 Task: Explore the satellite view of the Hoover Dam Bypass Bridge.
Action: Mouse moved to (134, 59)
Screenshot: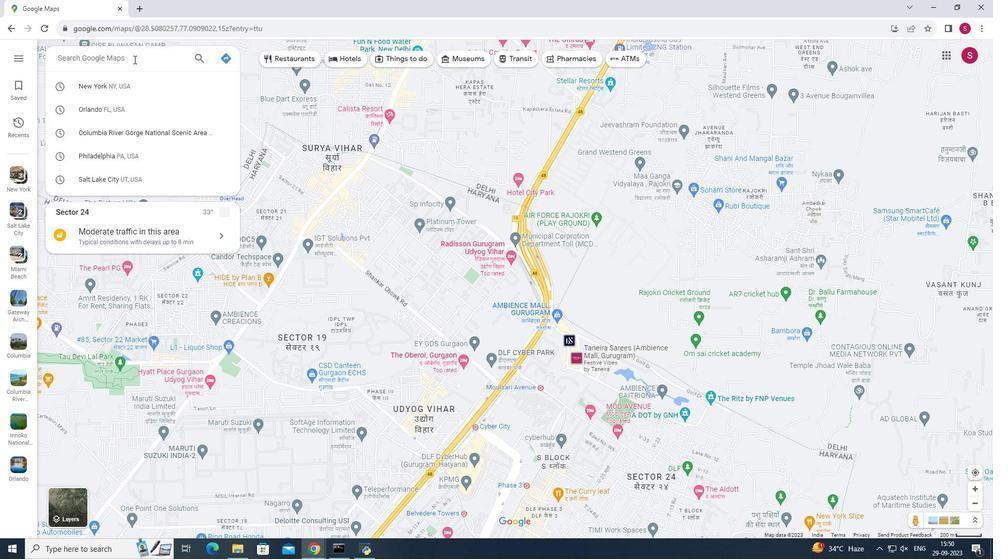 
Action: Mouse pressed left at (134, 59)
Screenshot: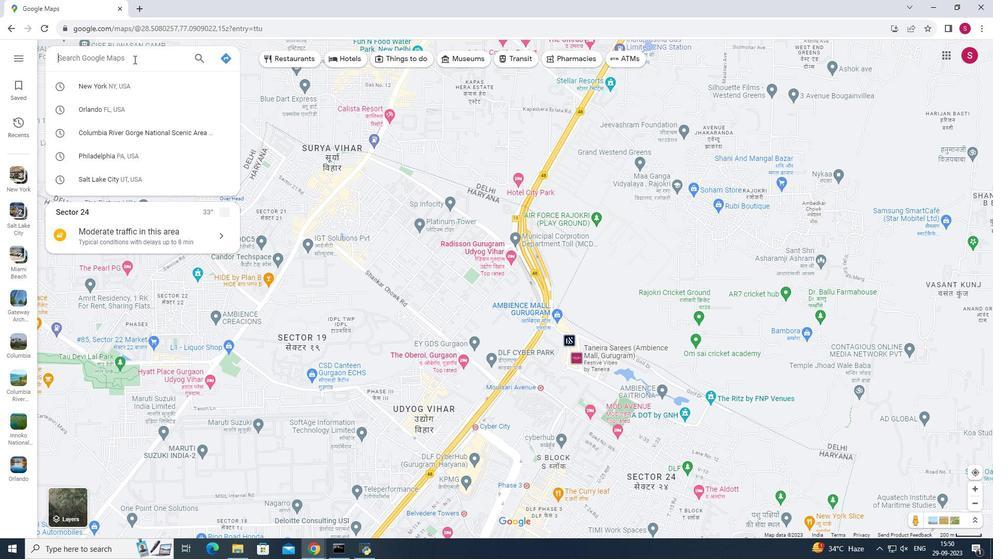 
Action: Mouse moved to (134, 59)
Screenshot: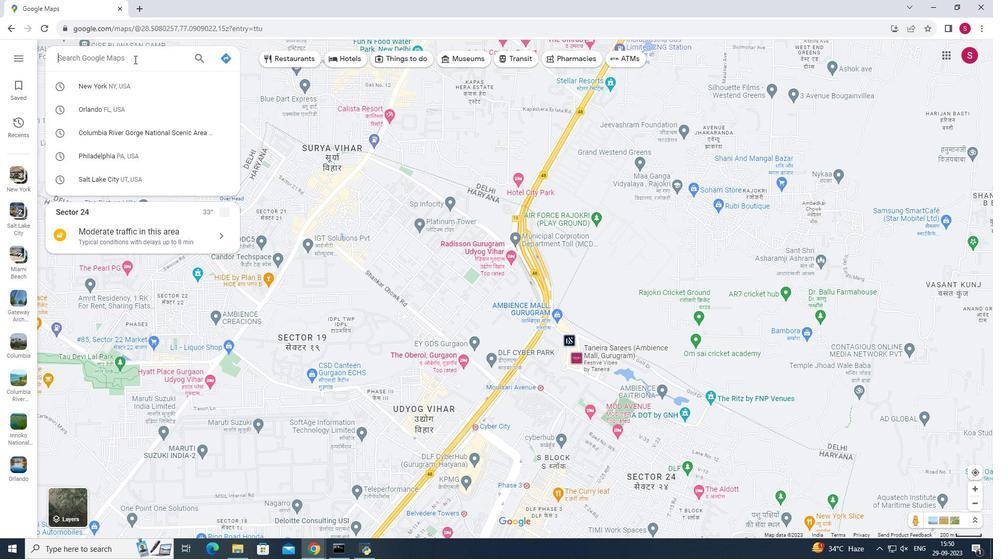 
Action: Key pressed <Key.shift><Key.shift><Key.shift><Key.shift><Key.shift><Key.shift><Key.shift><Key.shift><Key.shift>Hoover<Key.space><Key.shift><Key.shift>Dam<Key.space><Key.shift>Bypass<Key.space><Key.shift>Bridge<Key.enter>
Screenshot: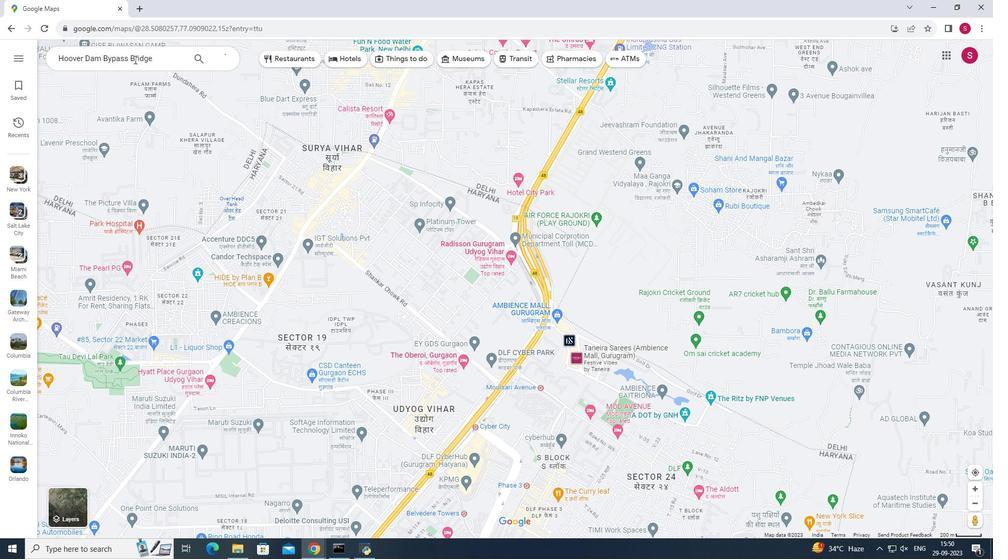 
Action: Mouse moved to (444, 510)
Screenshot: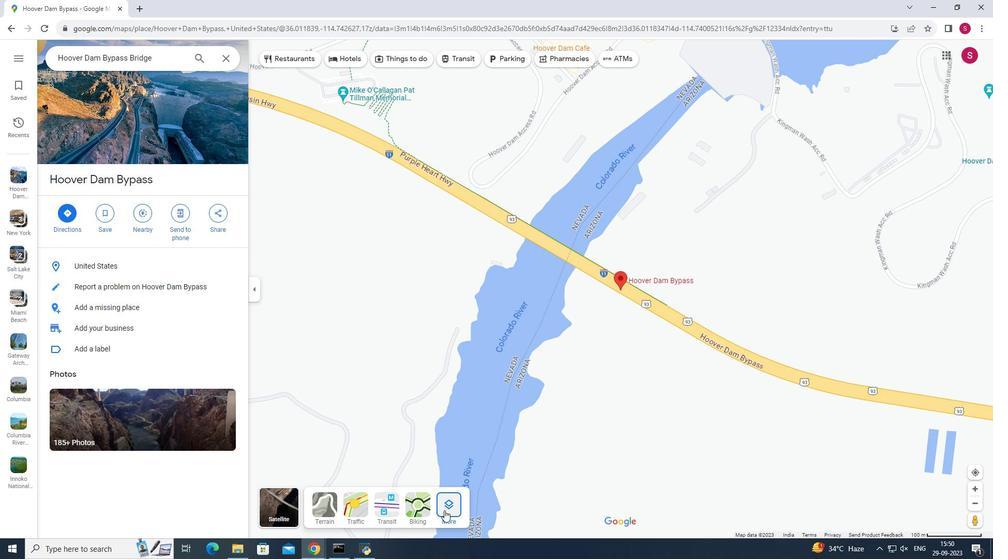 
Action: Mouse pressed left at (444, 510)
Screenshot: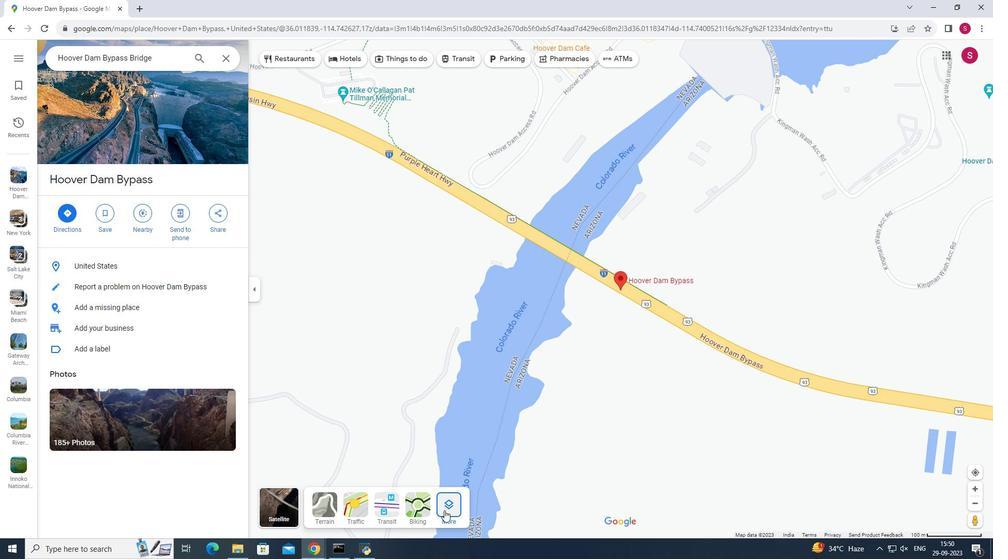 
Action: Mouse moved to (350, 476)
Screenshot: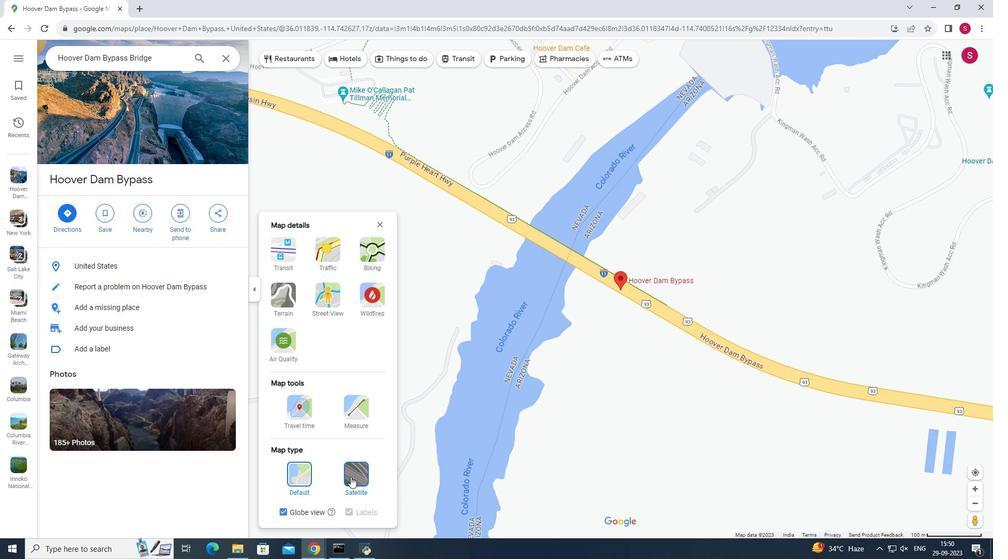 
Action: Mouse pressed left at (350, 476)
Screenshot: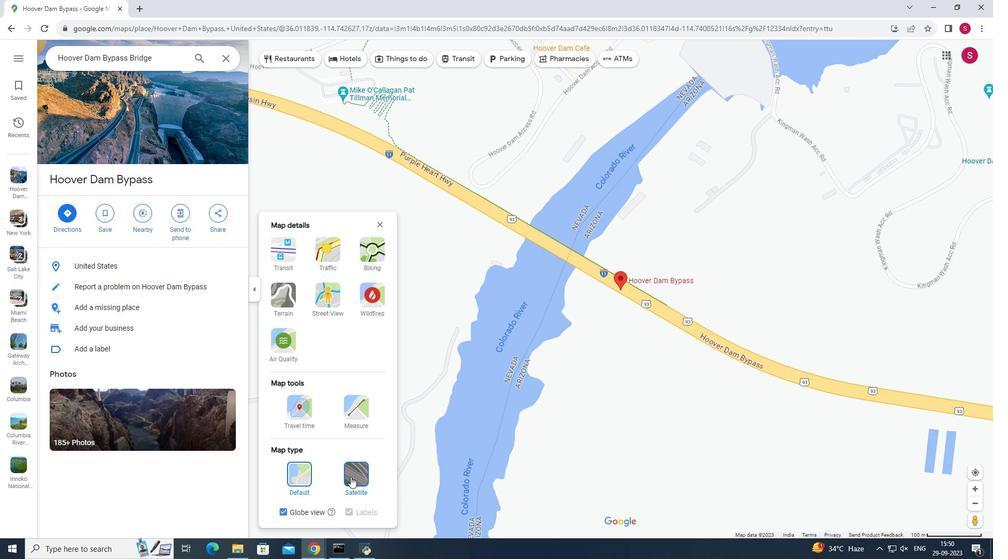 
Action: Mouse moved to (380, 223)
Screenshot: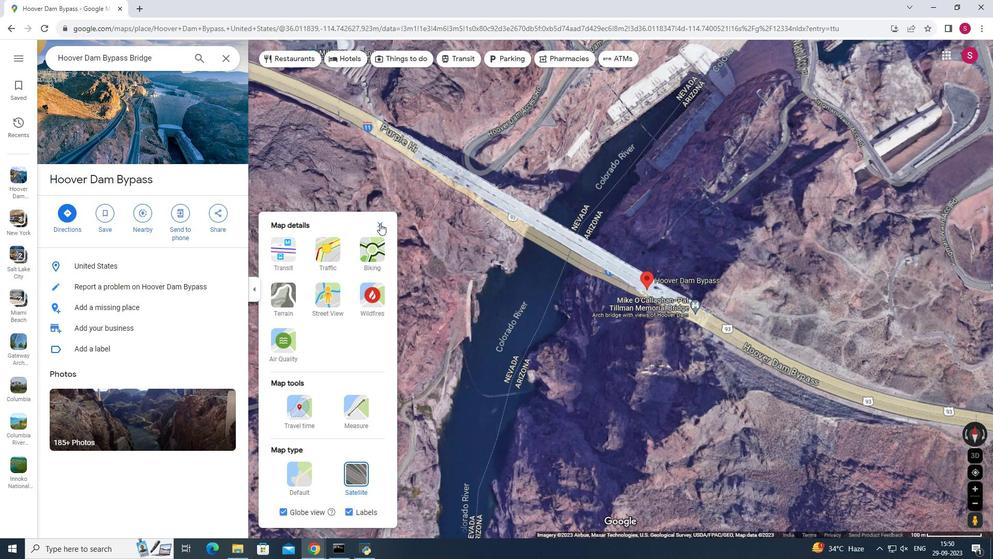 
Action: Mouse pressed left at (380, 223)
Screenshot: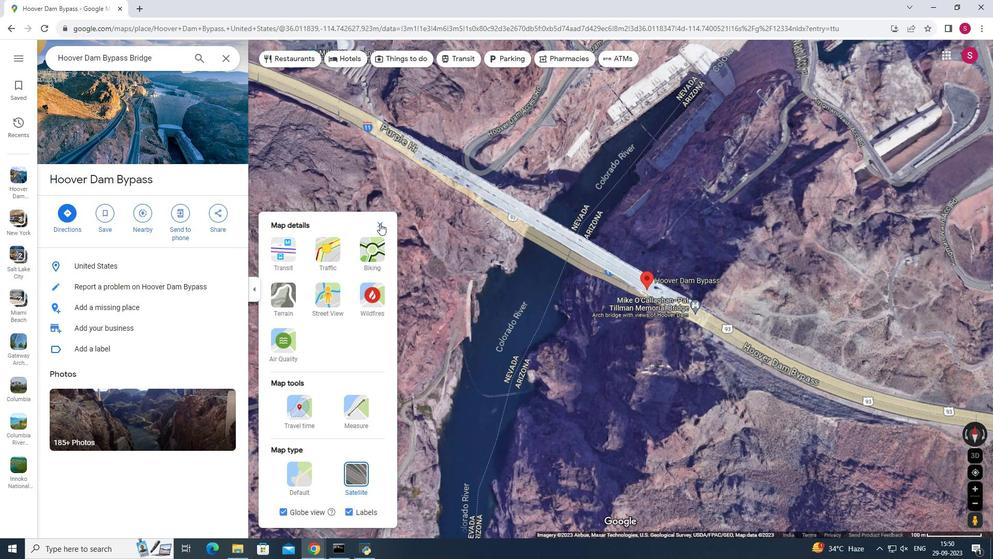 
Action: Mouse moved to (567, 376)
Screenshot: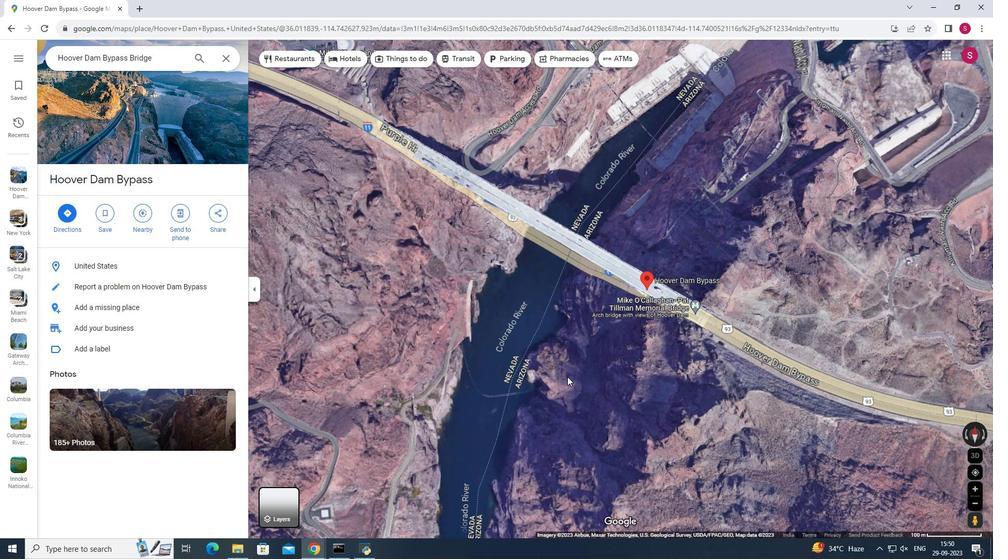
Action: Mouse scrolled (567, 376) with delta (0, 0)
Screenshot: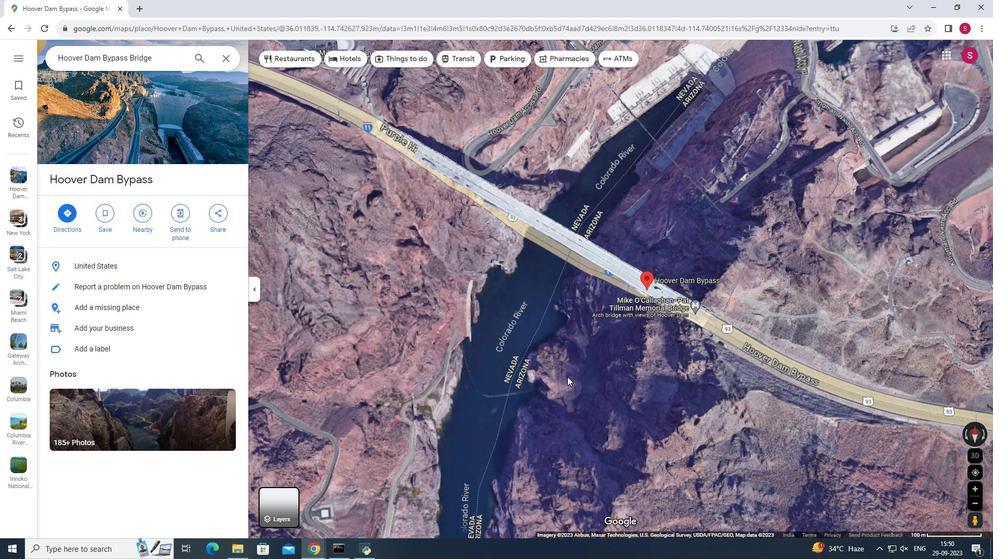 
Action: Mouse moved to (561, 383)
Screenshot: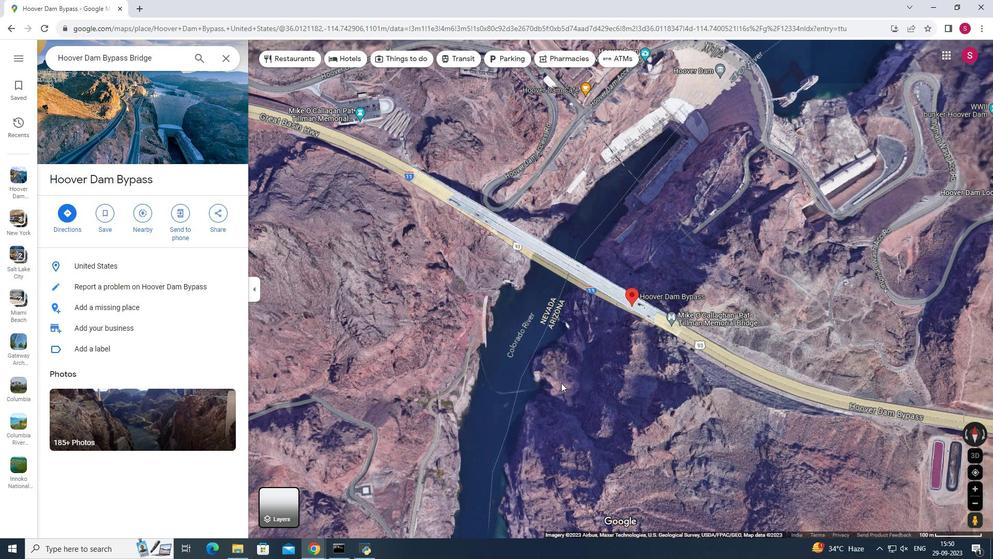 
Action: Mouse pressed left at (561, 383)
Screenshot: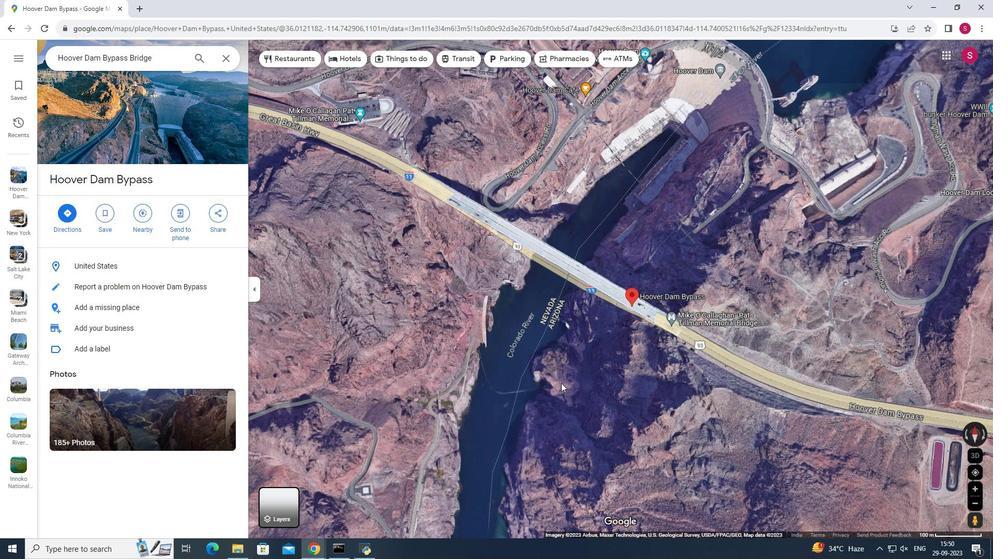 
Action: Mouse moved to (366, 257)
Screenshot: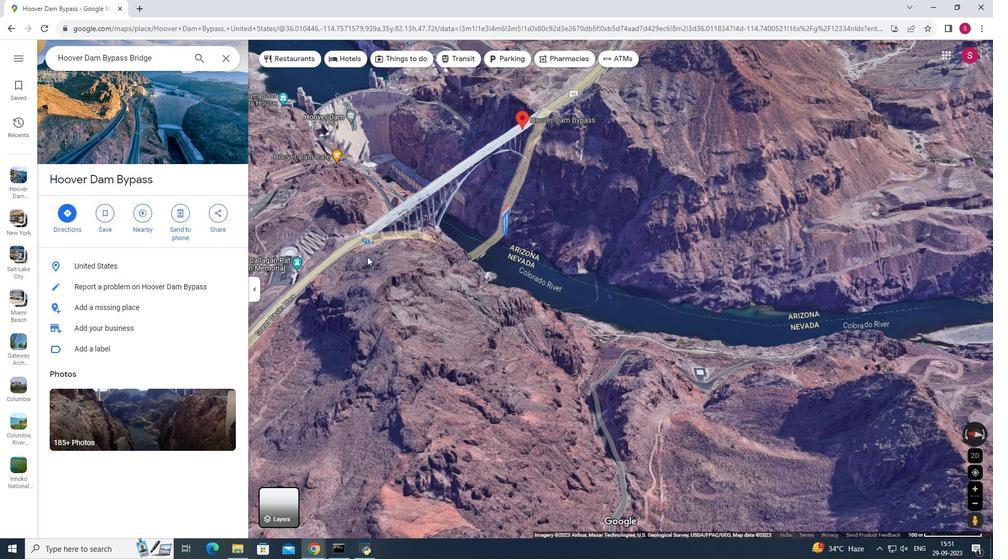 
Action: Mouse pressed left at (366, 257)
Screenshot: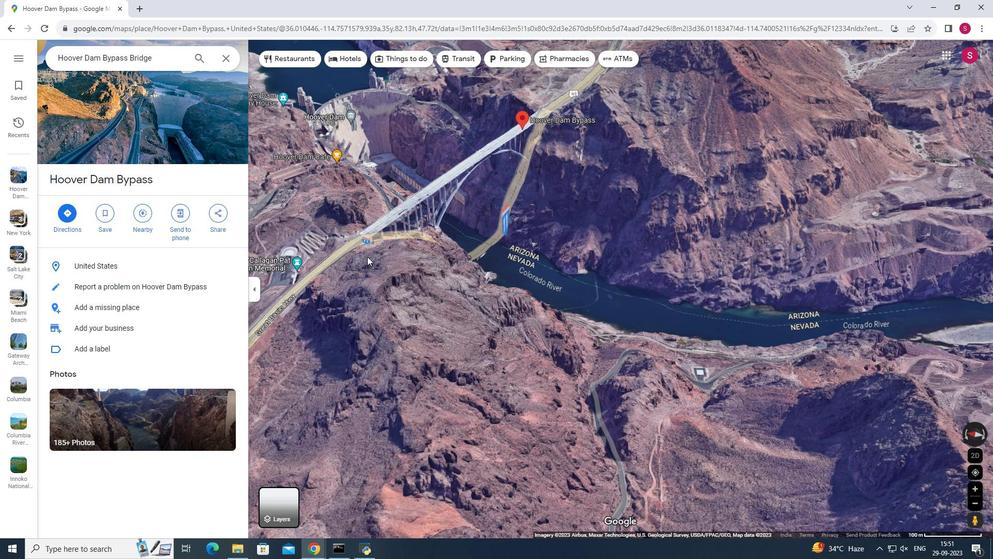 
Action: Mouse moved to (356, 288)
Screenshot: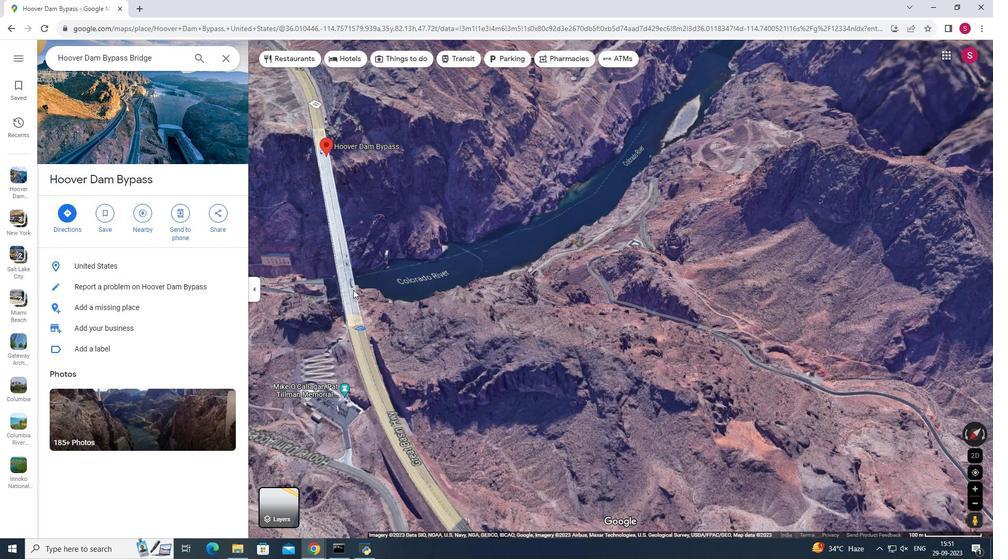 
Action: Mouse pressed left at (356, 288)
Screenshot: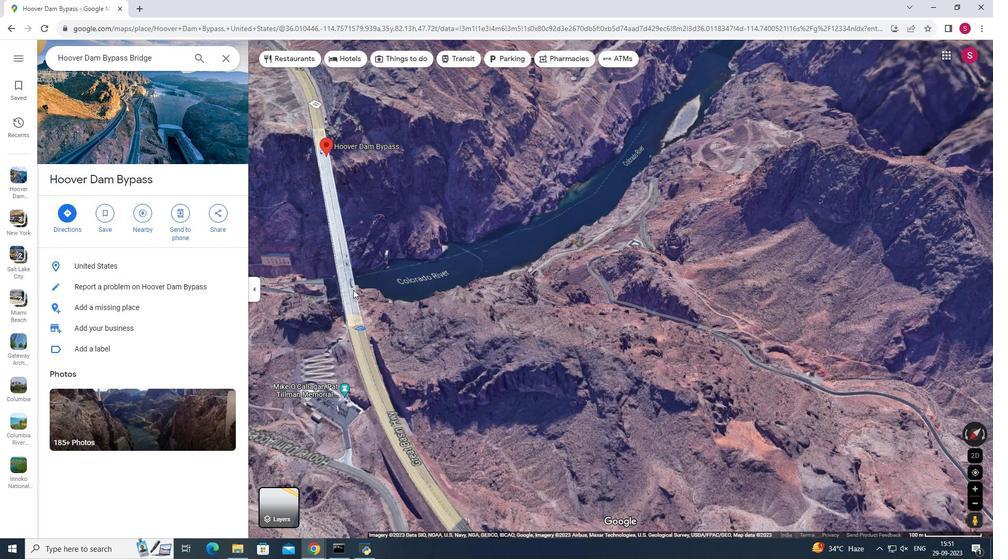 
Action: Mouse moved to (377, 287)
Screenshot: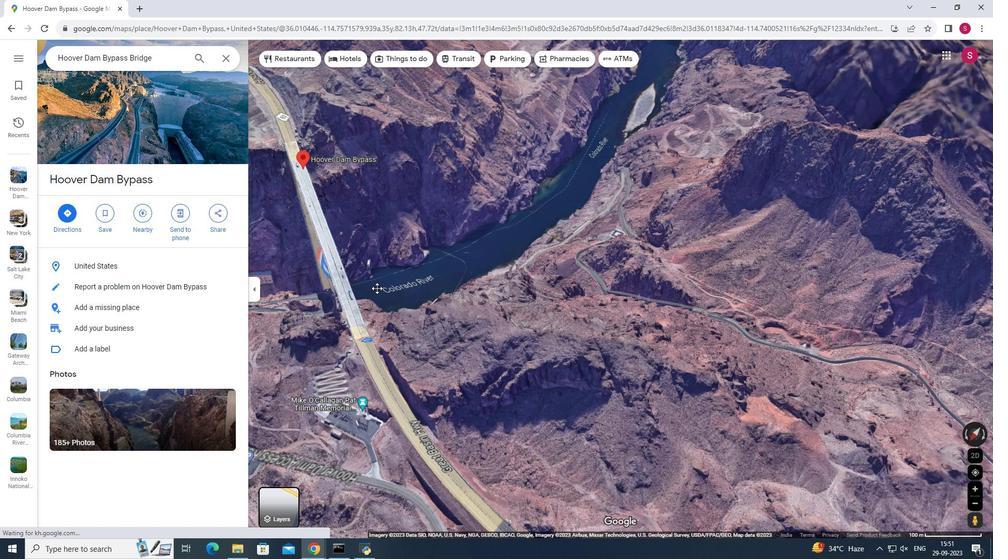 
Action: Mouse pressed left at (377, 287)
Screenshot: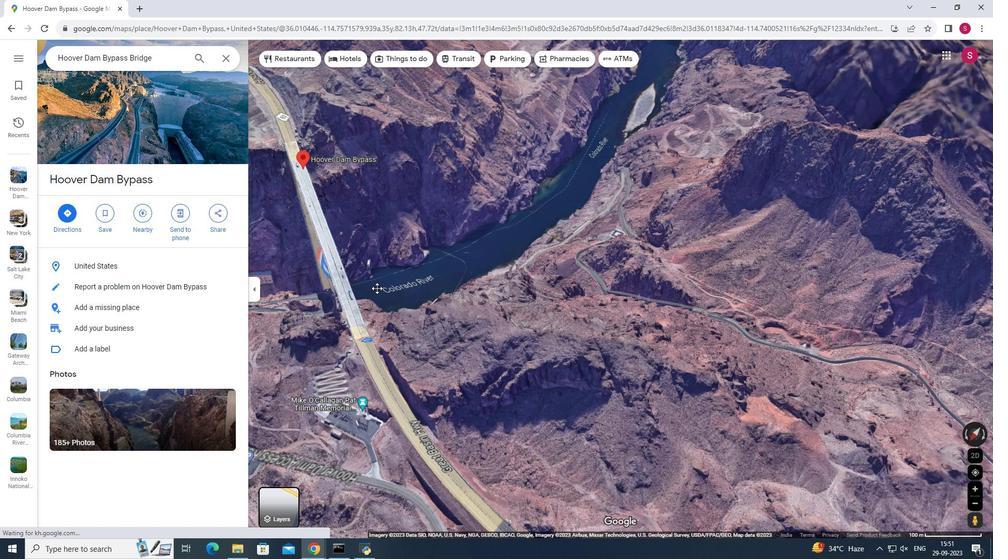 
Action: Mouse moved to (348, 296)
Screenshot: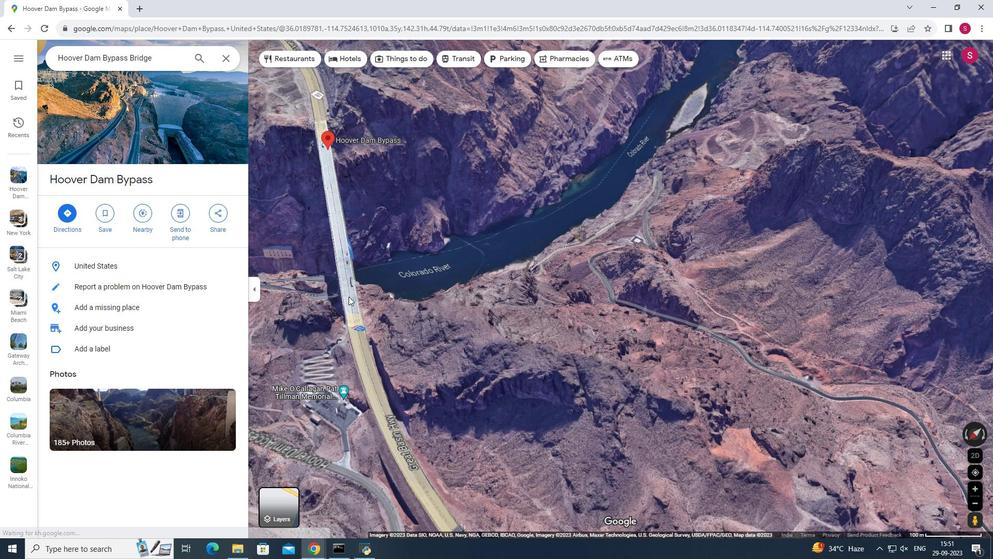 
Action: Mouse pressed left at (348, 296)
Screenshot: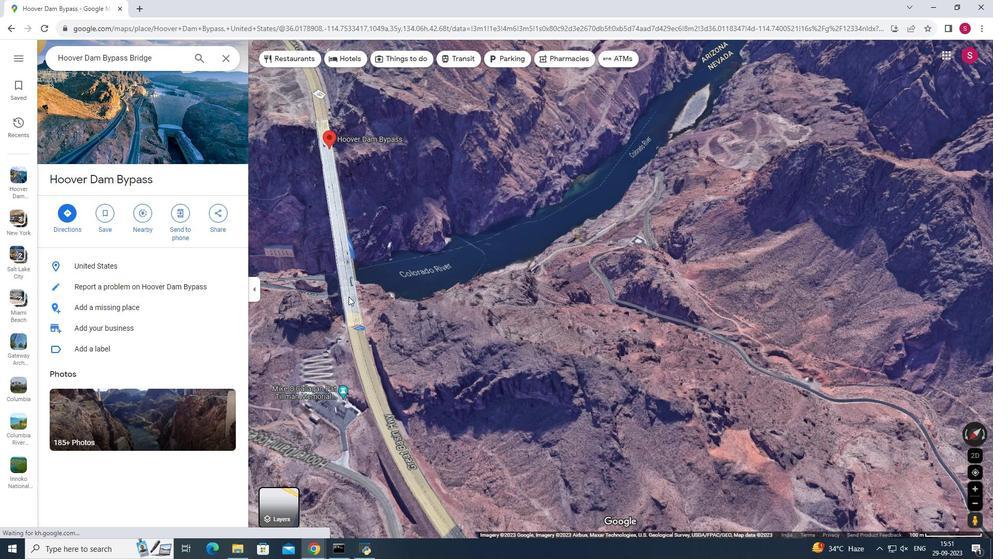 
Action: Mouse moved to (711, 486)
Screenshot: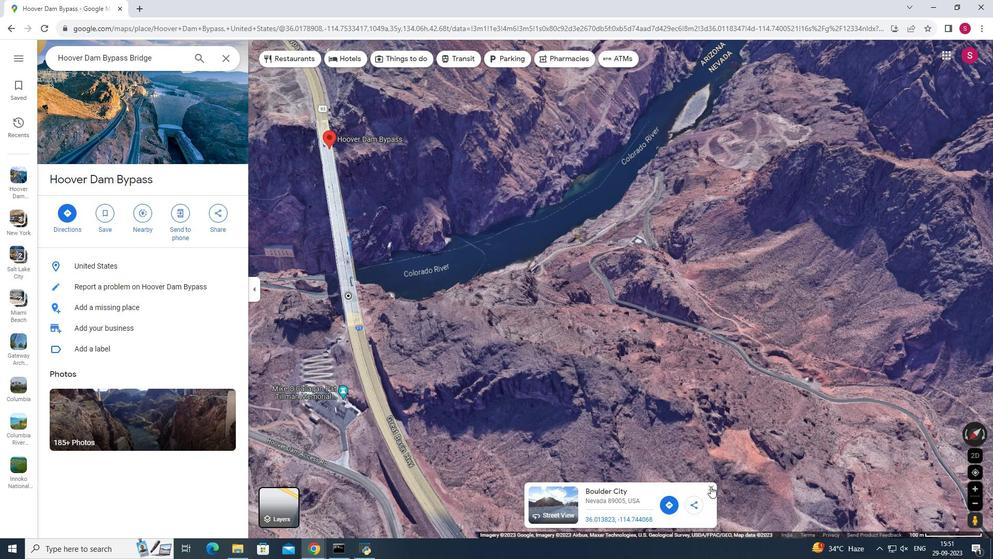 
Action: Mouse pressed left at (711, 486)
Screenshot: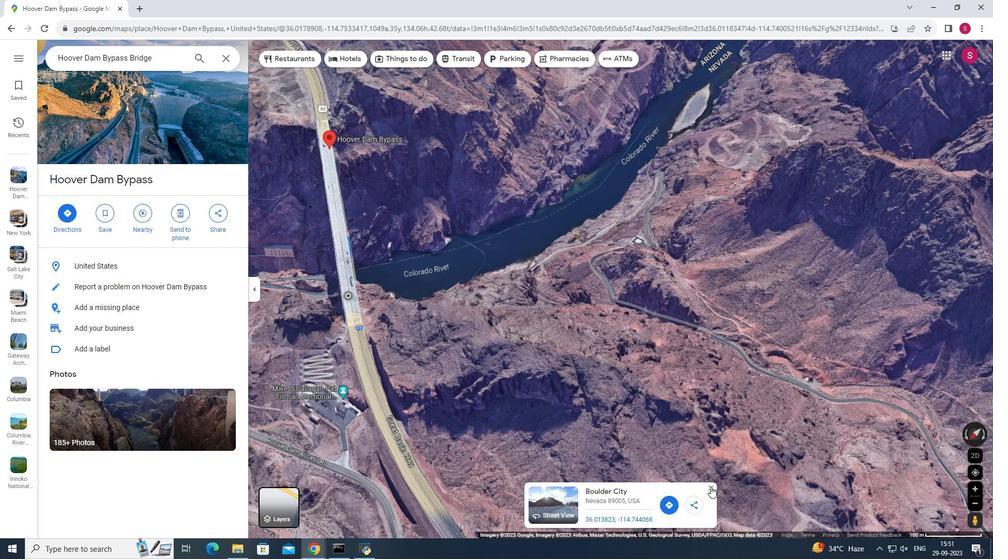 
Action: Mouse moved to (365, 311)
Screenshot: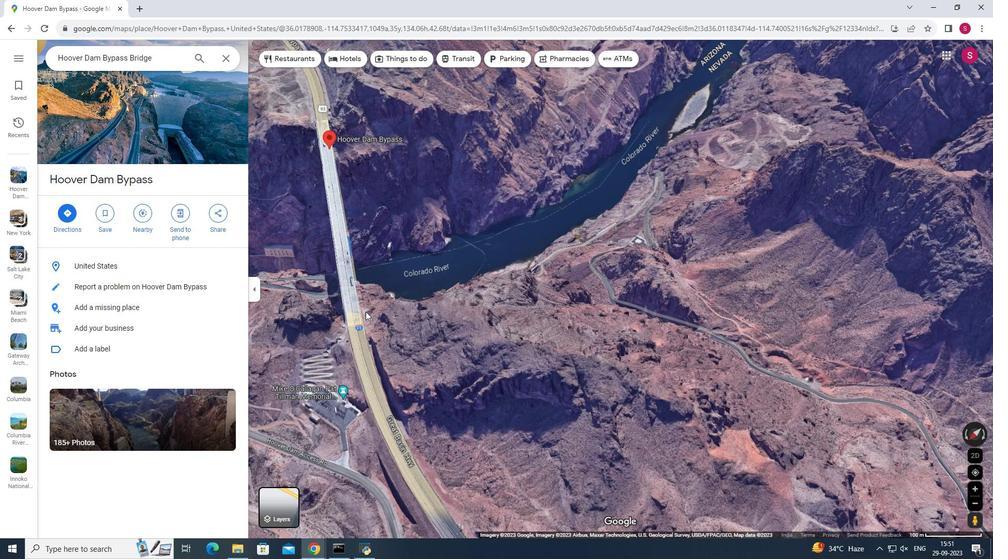 
Action: Mouse pressed left at (365, 311)
Screenshot: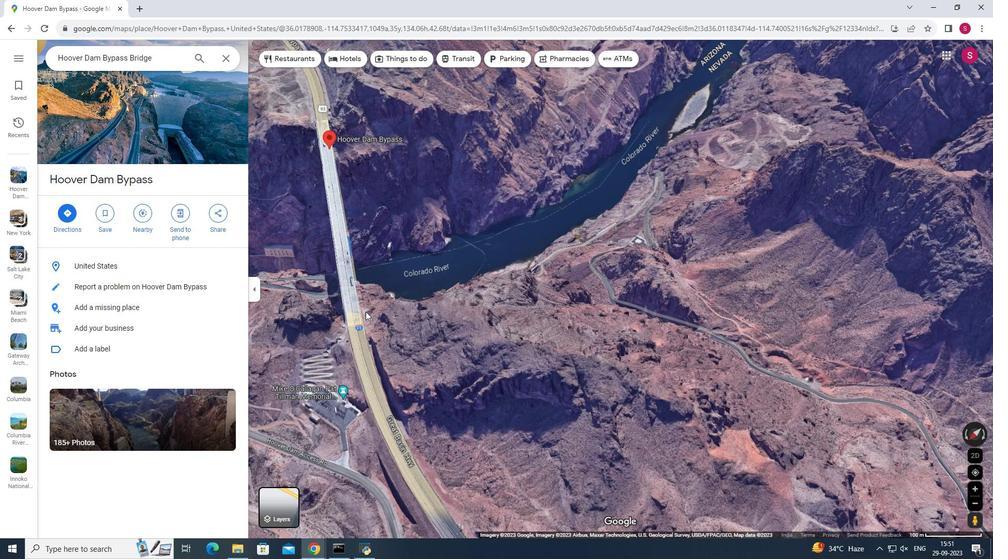 
Action: Mouse moved to (390, 362)
Screenshot: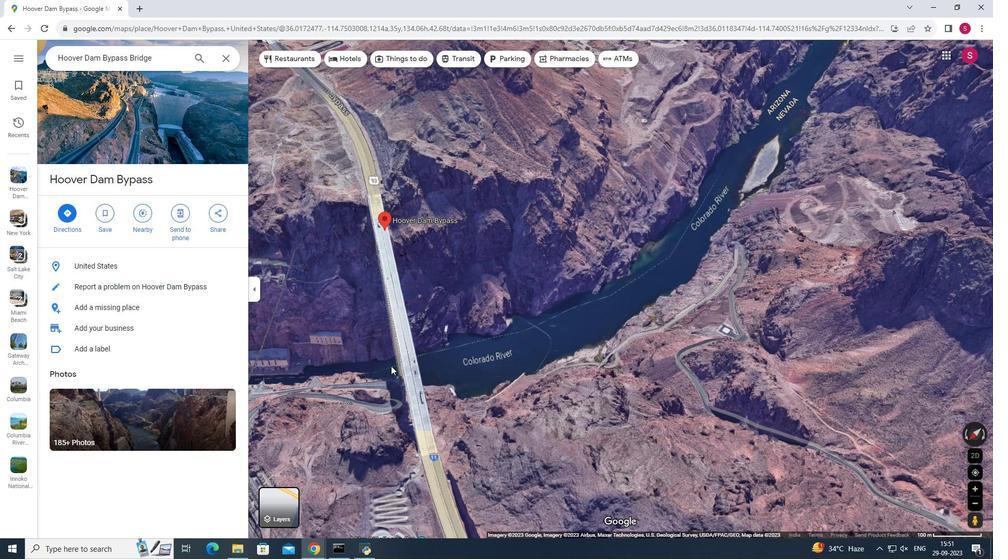 
Action: Mouse pressed left at (390, 362)
Screenshot: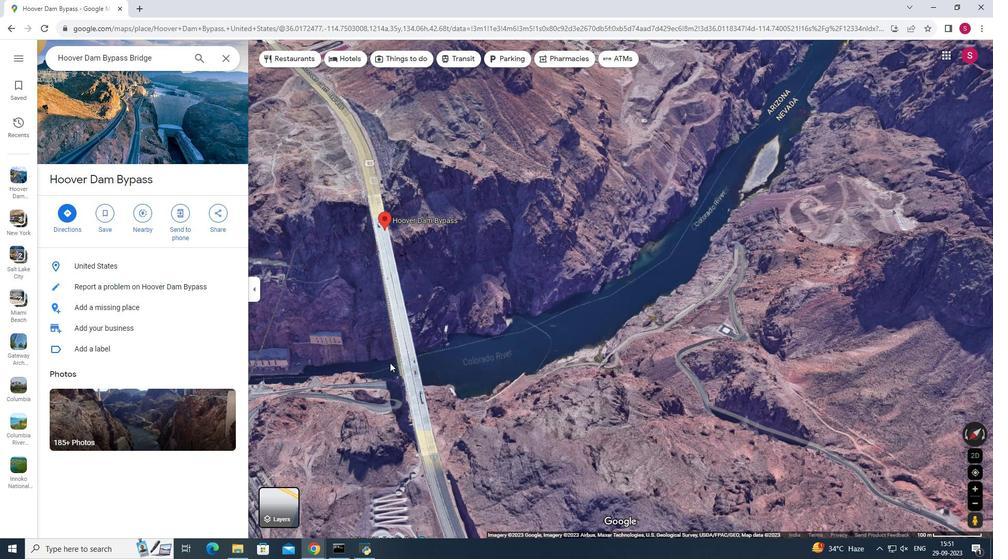
Action: Mouse moved to (431, 327)
Screenshot: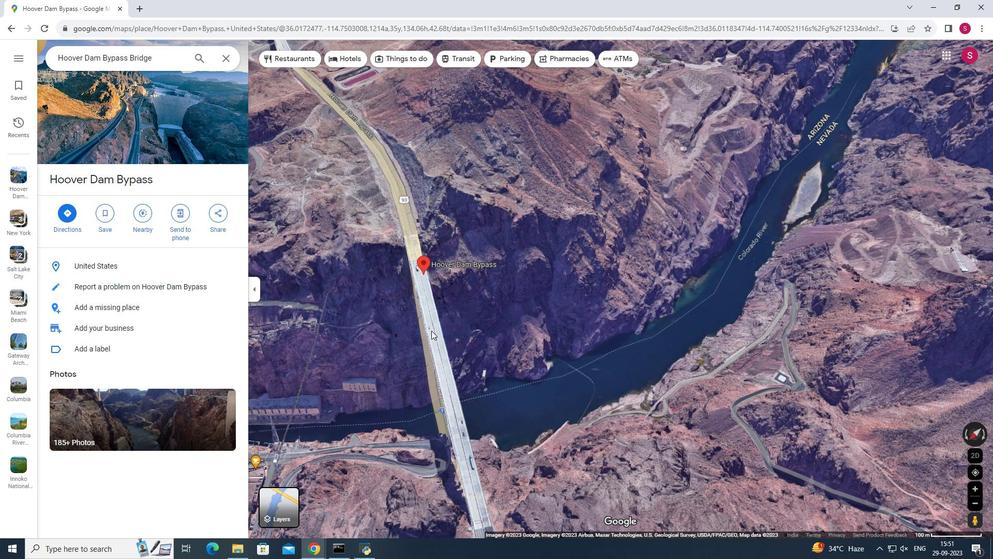 
Action: Mouse pressed left at (431, 327)
Screenshot: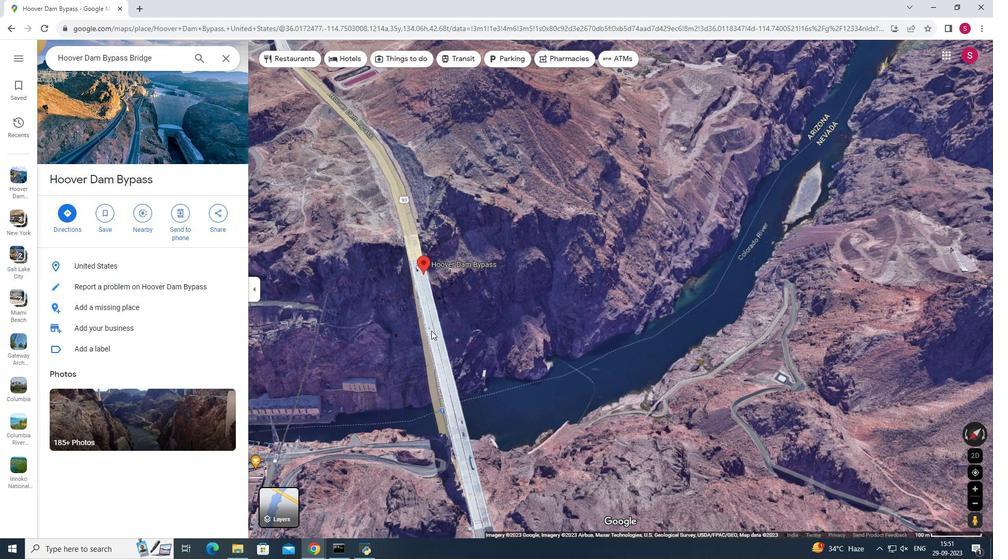 
Action: Mouse pressed left at (431, 327)
Screenshot: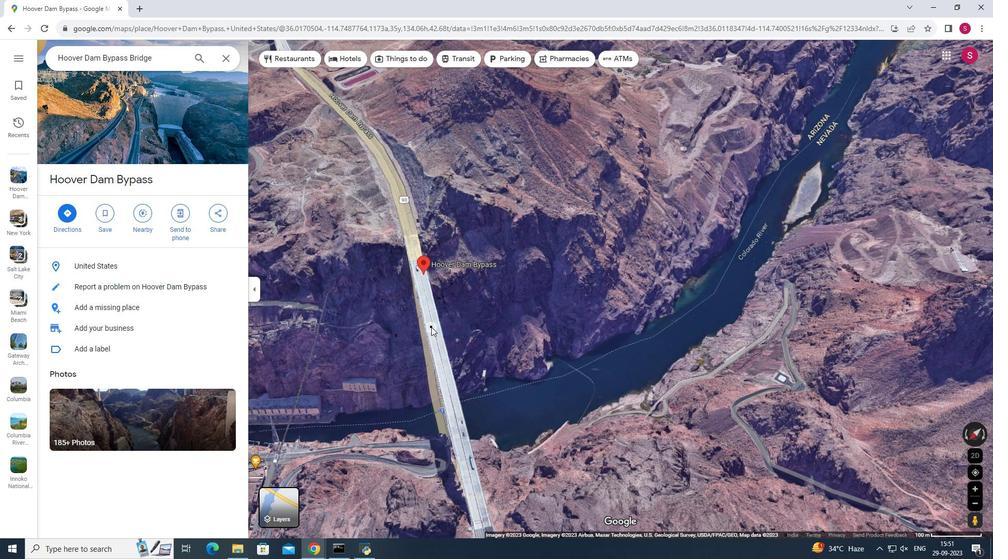 
Action: Mouse moved to (711, 488)
Screenshot: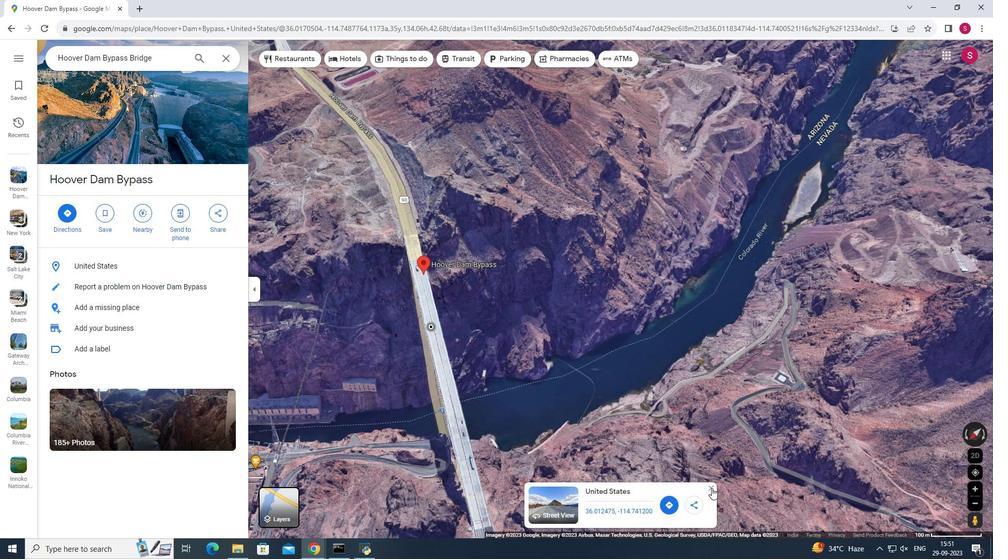 
Action: Mouse pressed left at (711, 488)
Screenshot: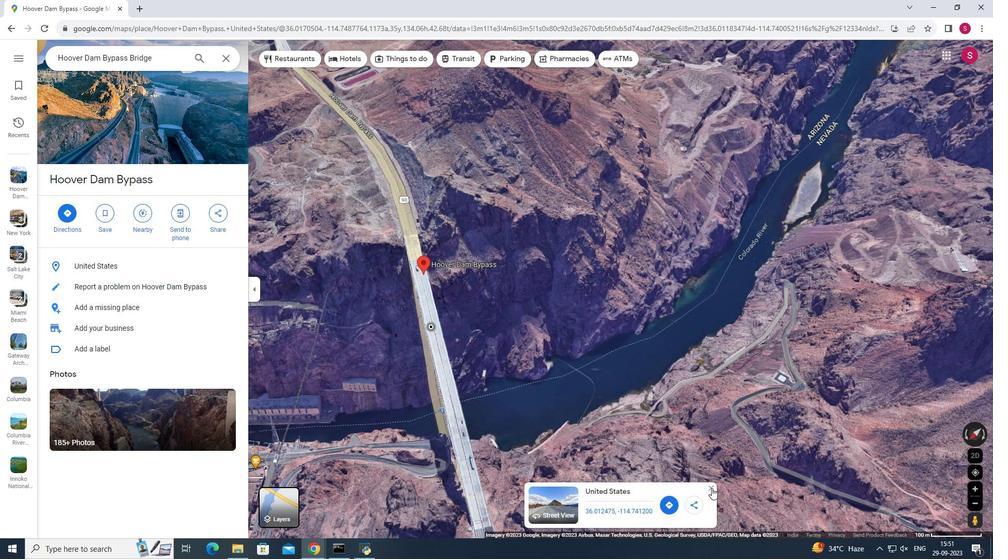 
Action: Mouse moved to (426, 319)
Screenshot: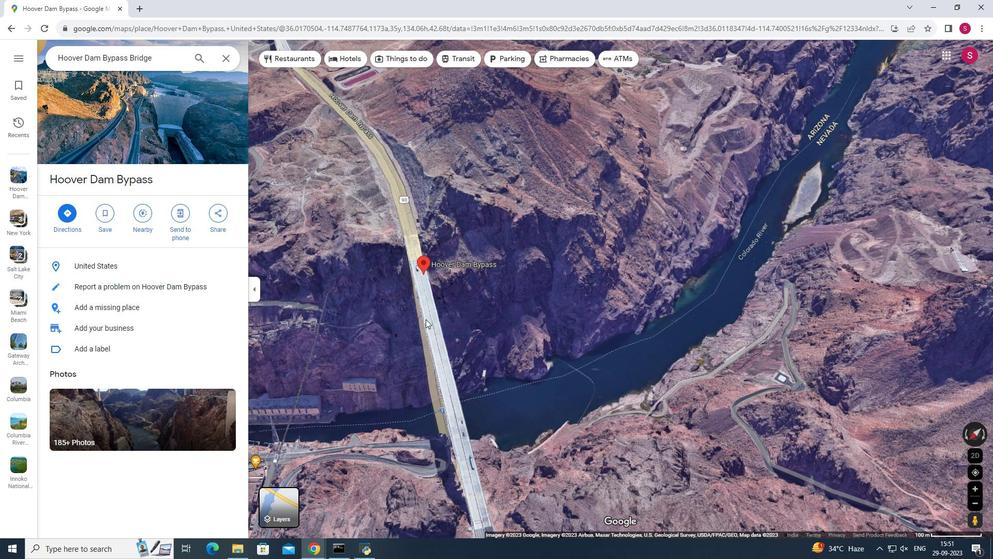 
Action: Mouse pressed left at (426, 319)
Screenshot: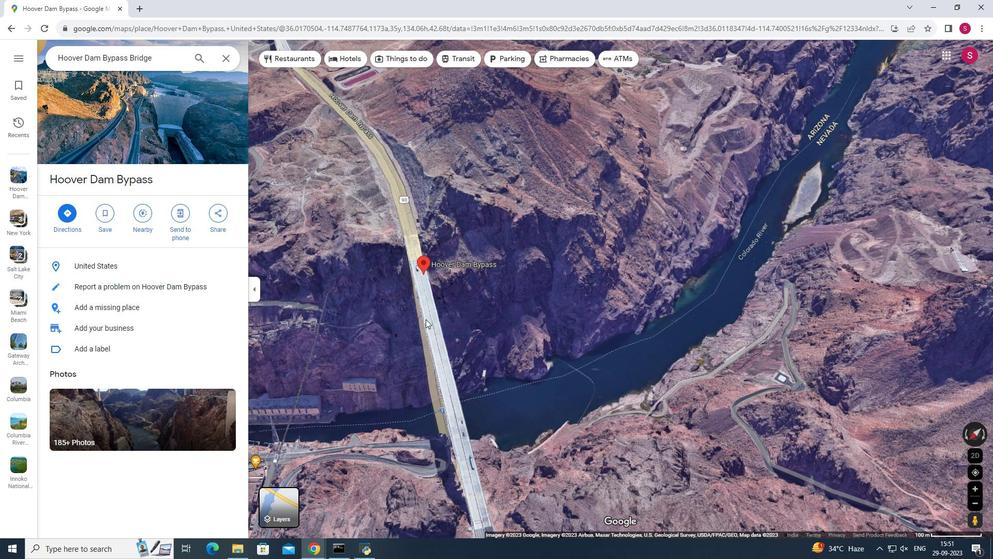 
Action: Mouse moved to (425, 263)
Screenshot: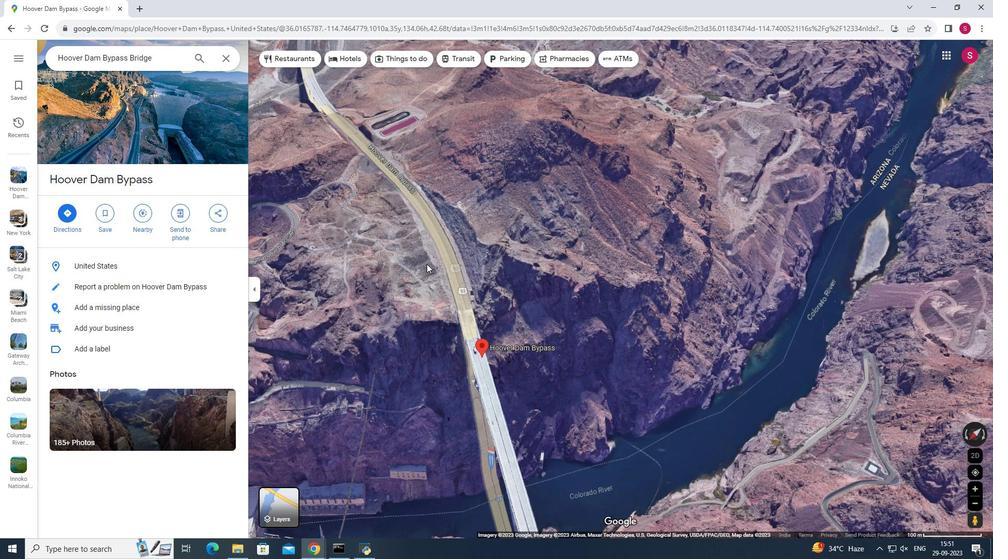 
Action: Mouse pressed left at (425, 263)
Screenshot: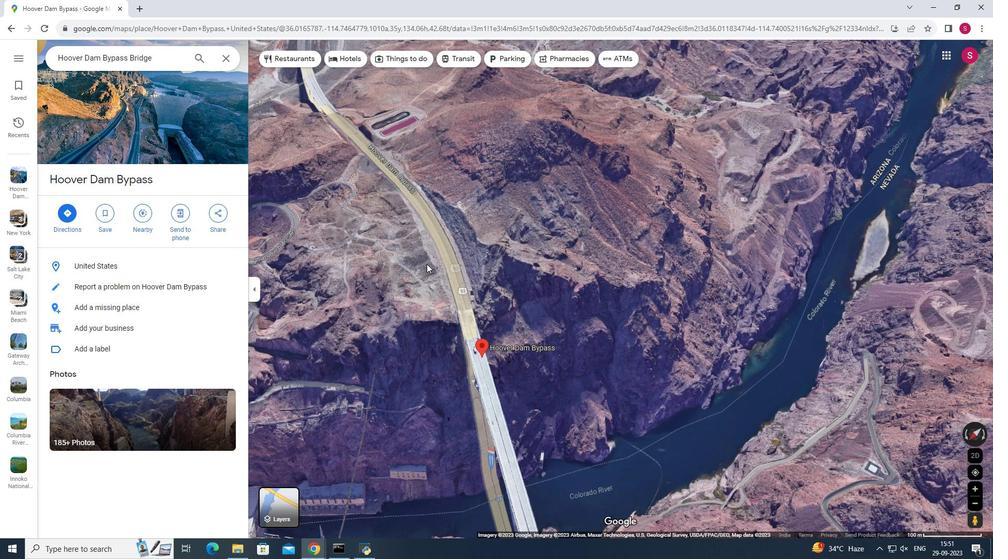 
Action: Mouse moved to (446, 211)
Screenshot: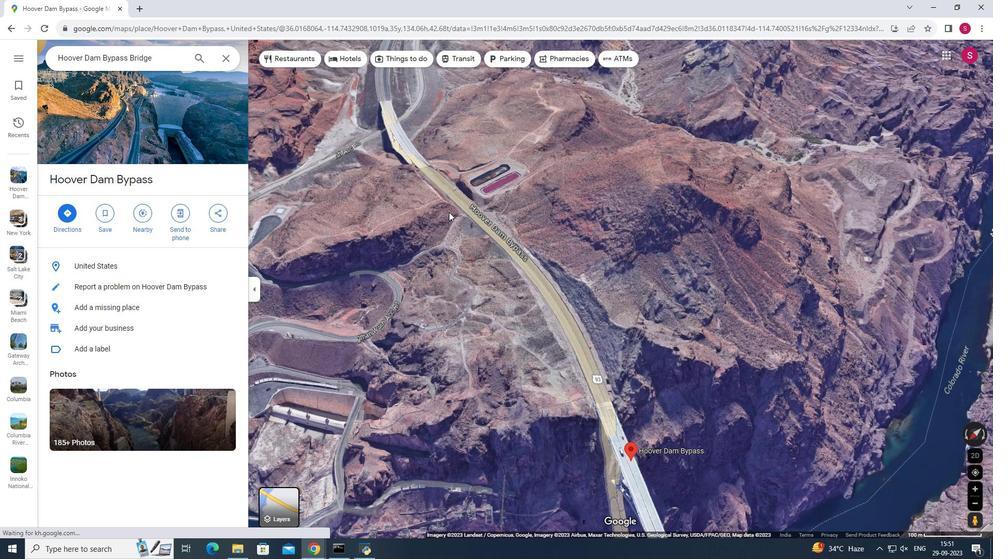 
Action: Mouse pressed left at (446, 211)
Screenshot: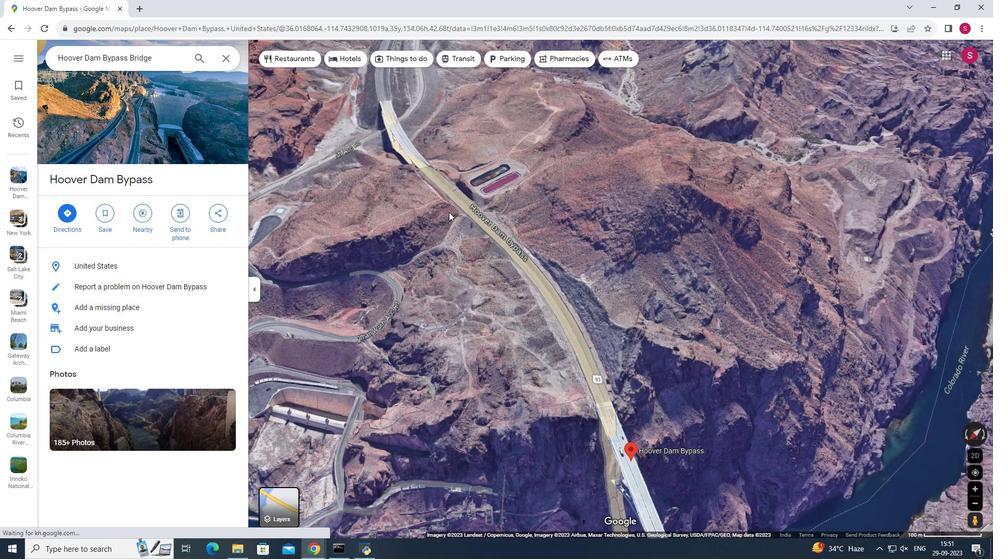 
Action: Mouse moved to (431, 242)
Screenshot: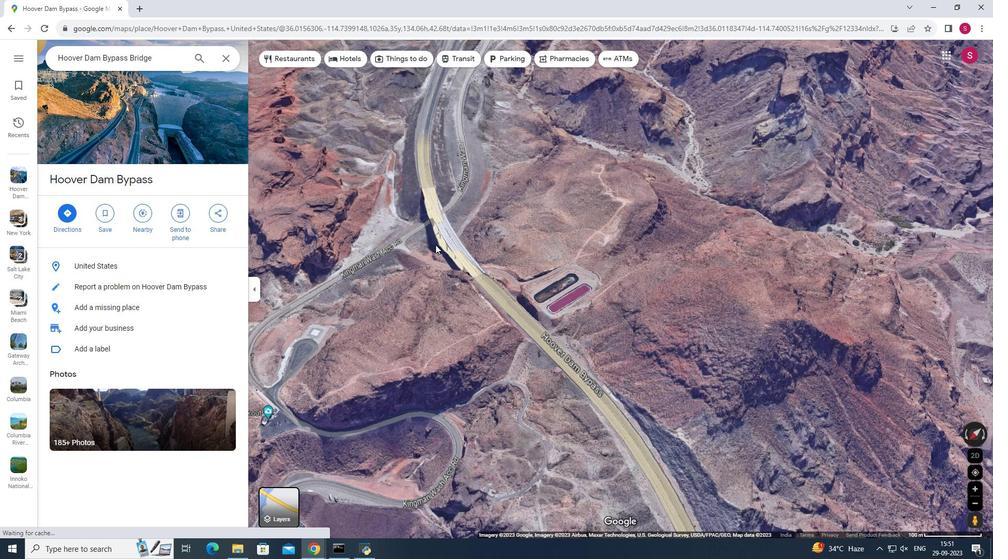 
Action: Mouse pressed left at (431, 242)
Screenshot: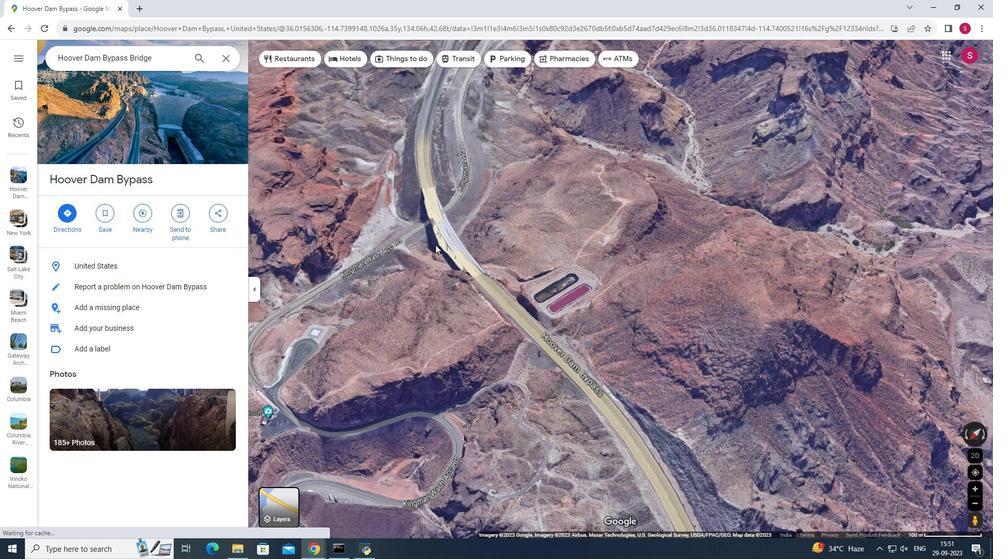 
Action: Mouse moved to (443, 273)
Screenshot: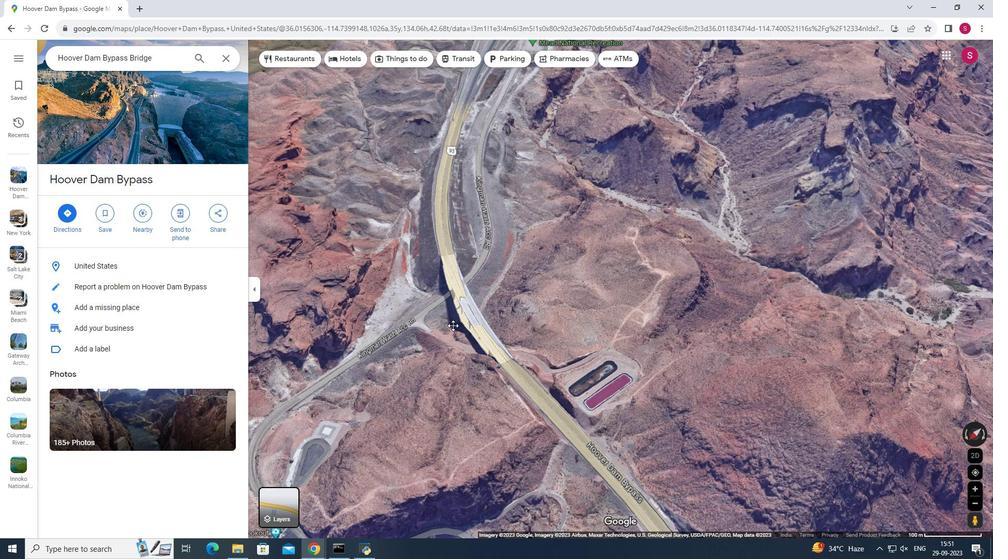 
Action: Mouse pressed left at (443, 273)
Screenshot: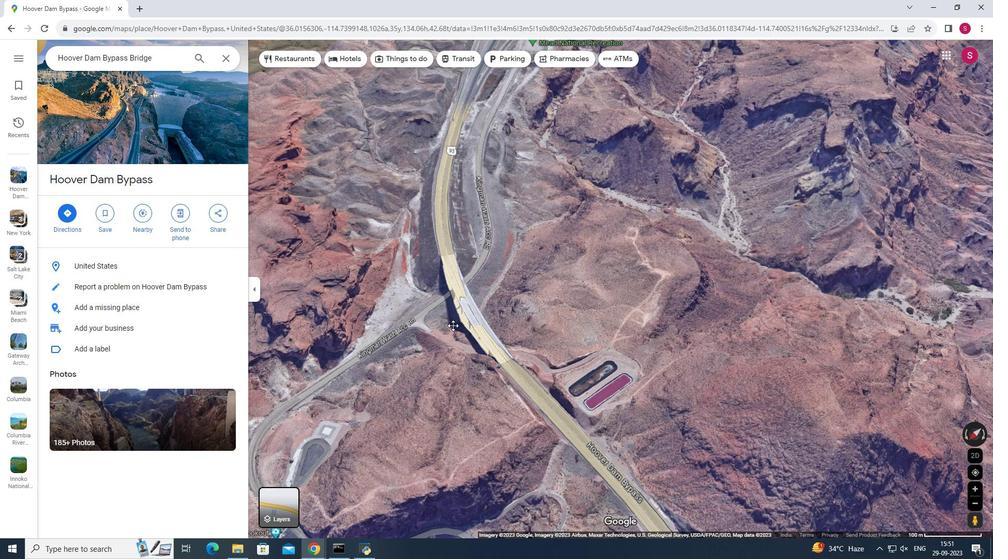 
Action: Mouse moved to (458, 266)
Screenshot: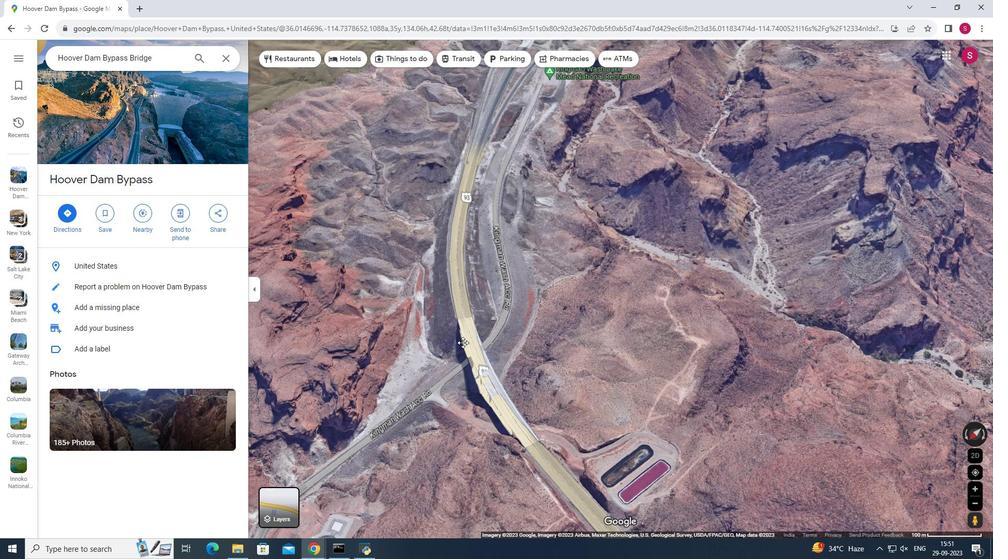 
Action: Mouse pressed left at (458, 266)
Screenshot: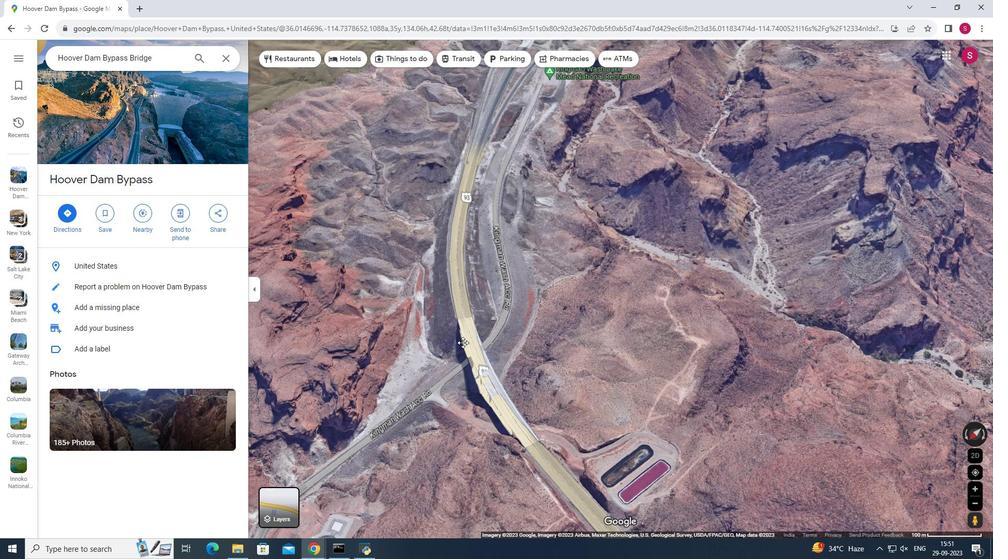 
Action: Mouse moved to (466, 232)
Screenshot: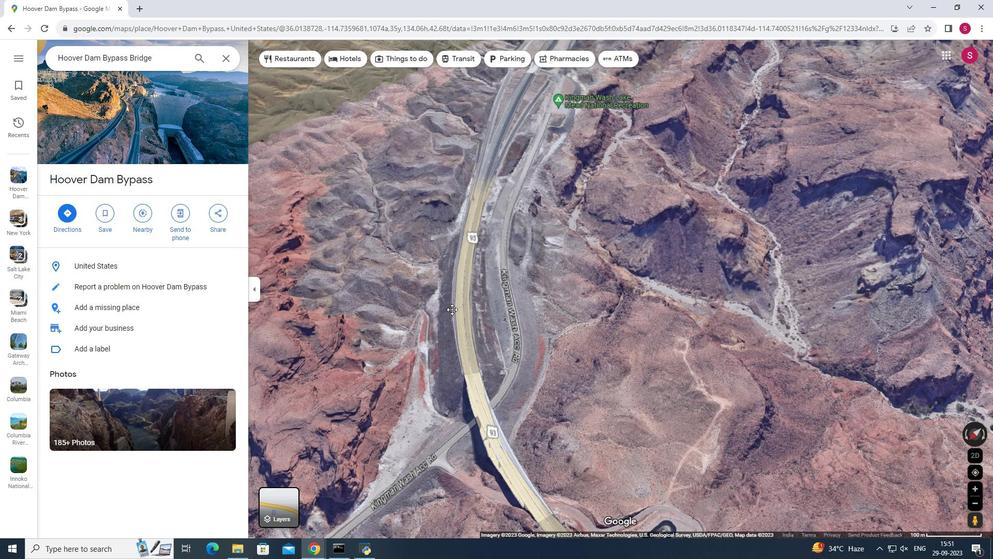 
Action: Mouse pressed left at (466, 232)
Screenshot: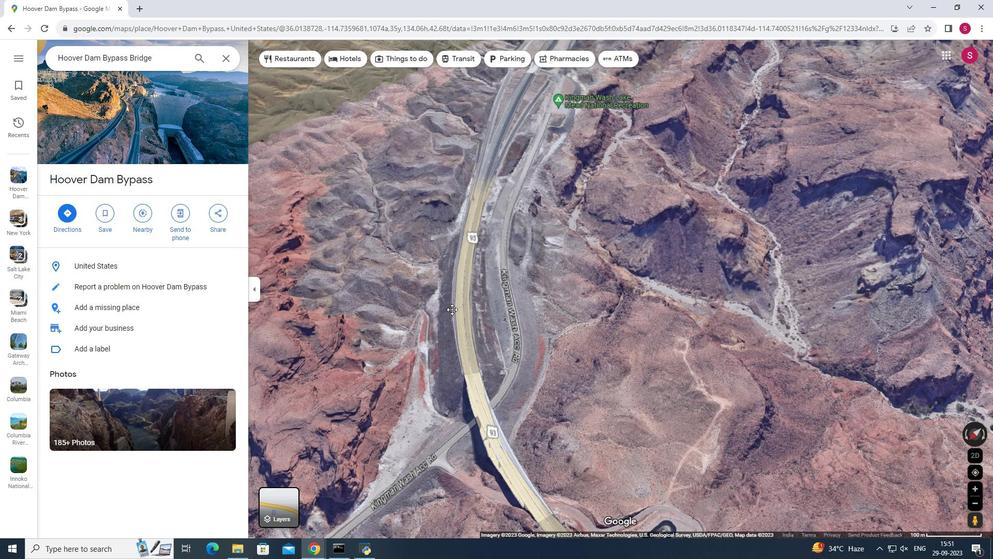 
Action: Mouse moved to (521, 240)
Screenshot: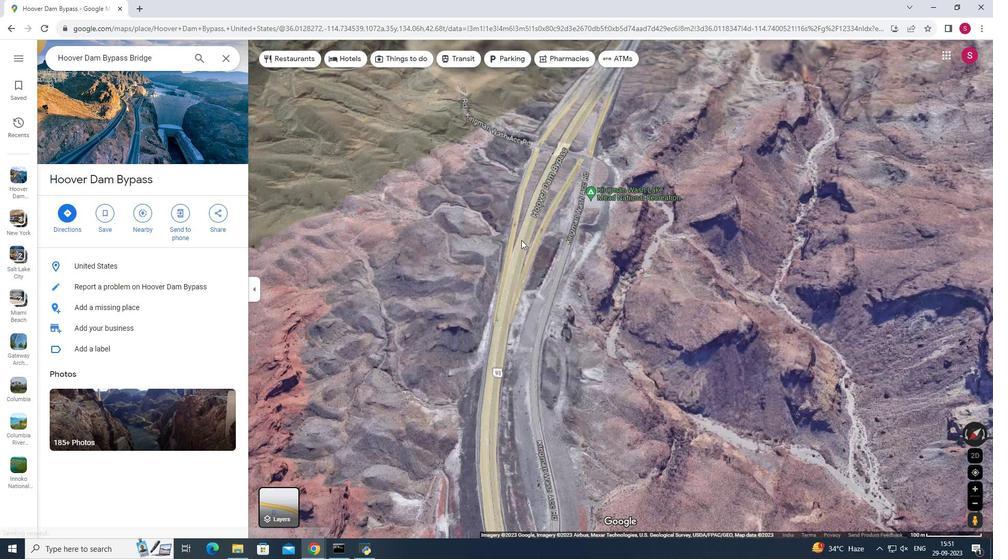 
Action: Mouse pressed left at (521, 240)
Screenshot: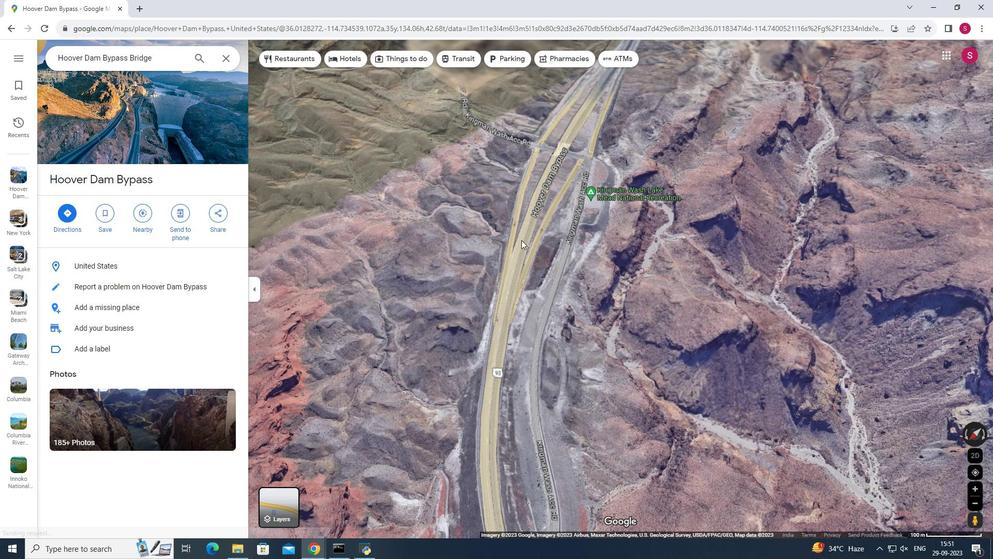 
Action: Mouse moved to (578, 218)
Screenshot: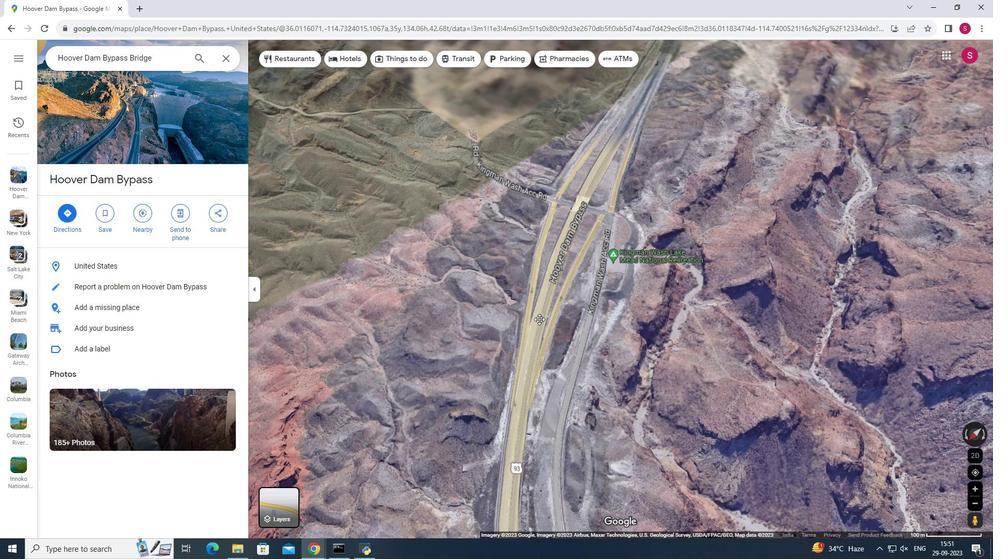 
Action: Mouse pressed left at (578, 218)
Screenshot: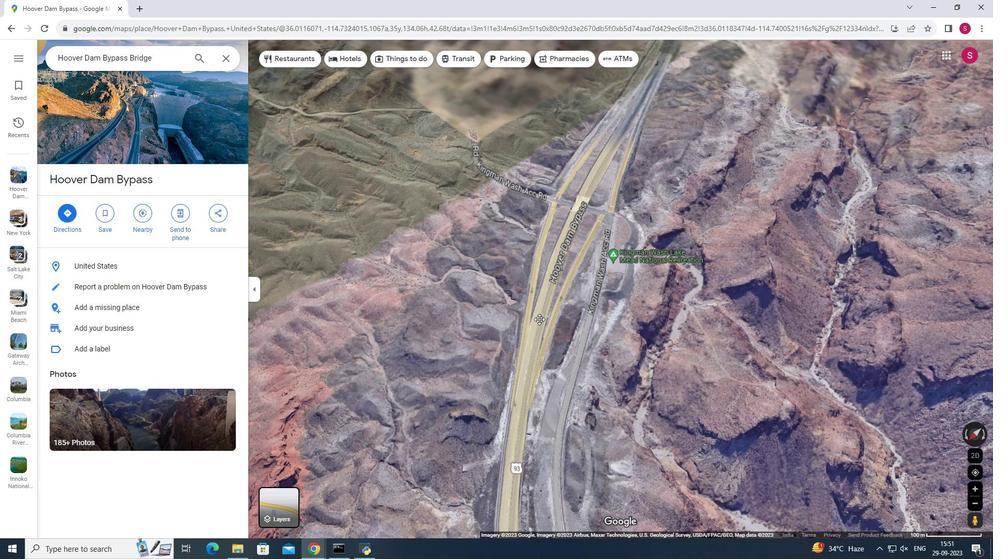 
Action: Mouse moved to (594, 227)
Screenshot: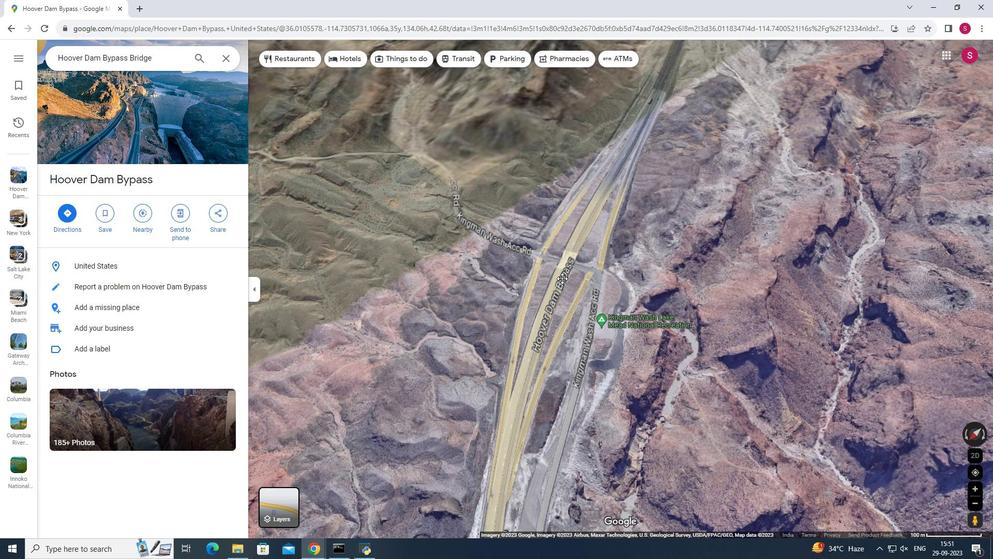 
Action: Mouse pressed left at (594, 227)
Screenshot: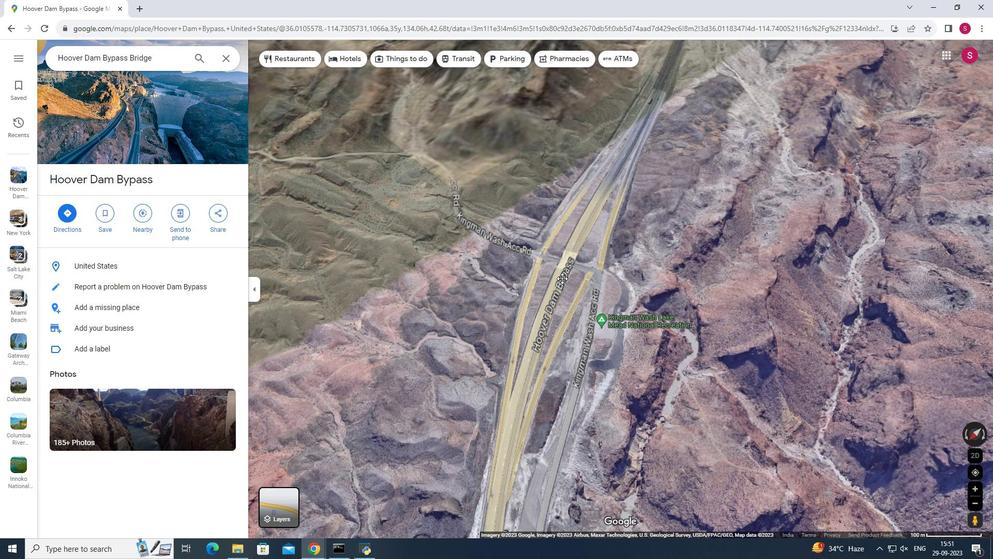 
Action: Mouse moved to (616, 246)
Screenshot: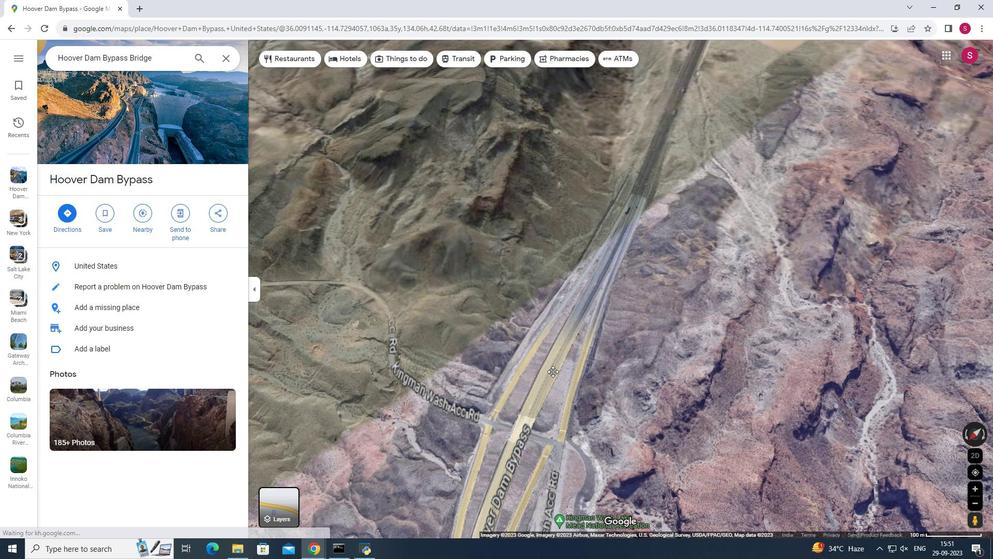 
Action: Mouse pressed left at (616, 246)
Screenshot: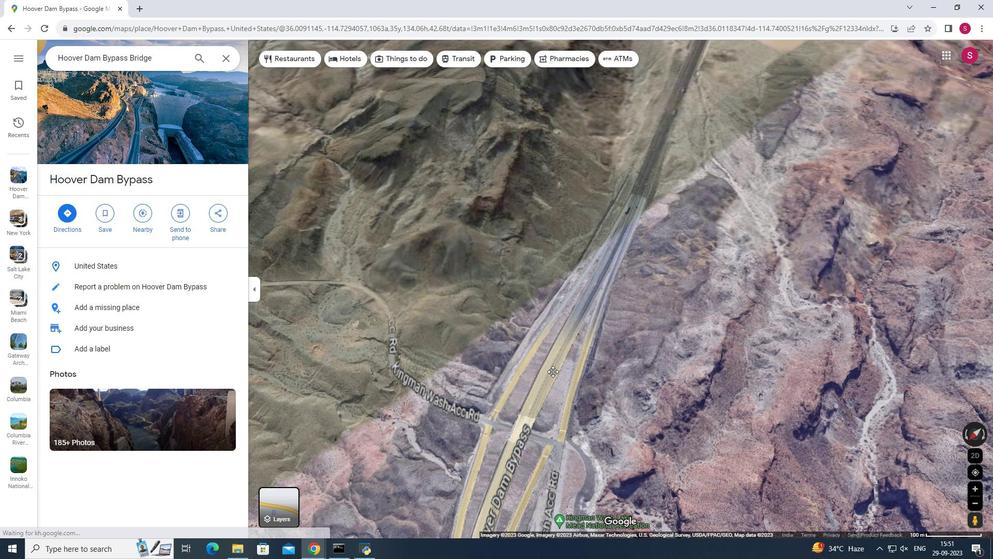 
Action: Mouse moved to (613, 270)
Screenshot: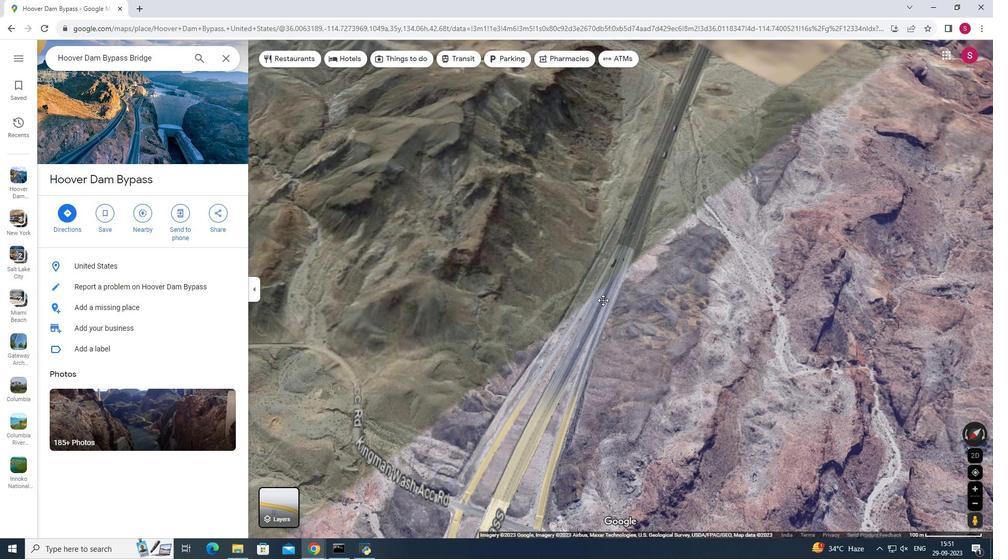 
Action: Mouse pressed left at (613, 270)
Screenshot: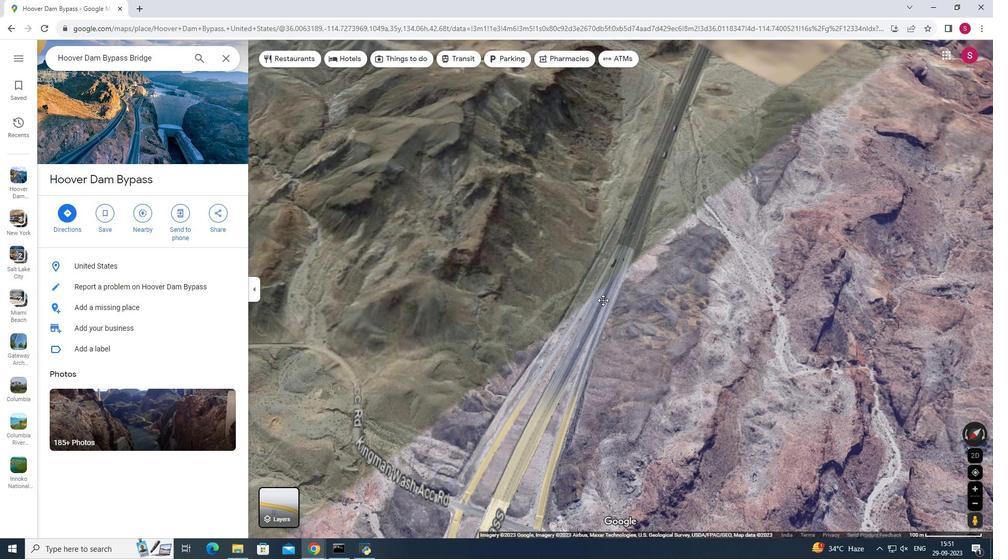 
Action: Mouse moved to (541, 278)
Screenshot: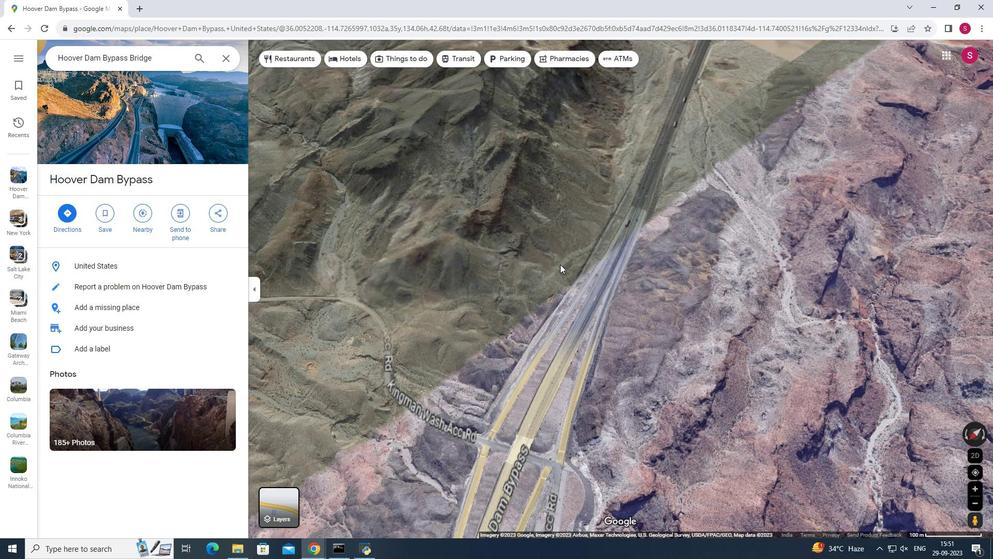 
Action: Mouse pressed left at (541, 278)
Screenshot: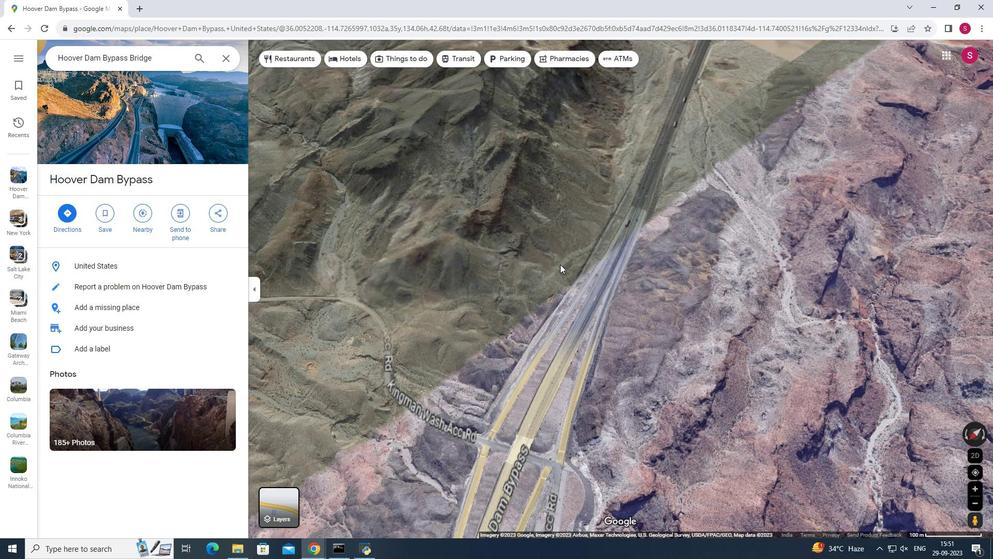 
Action: Mouse moved to (596, 217)
Screenshot: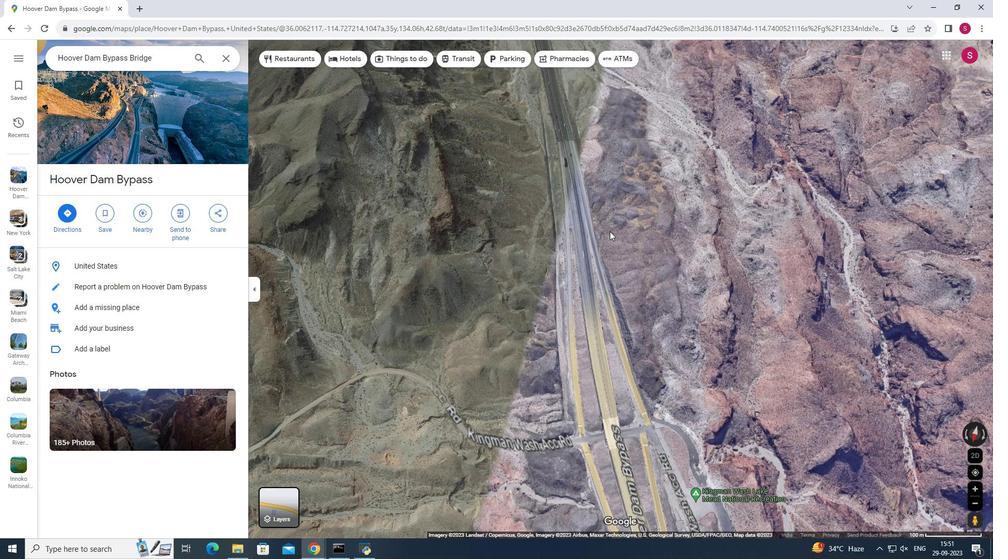 
Action: Mouse pressed left at (596, 217)
Screenshot: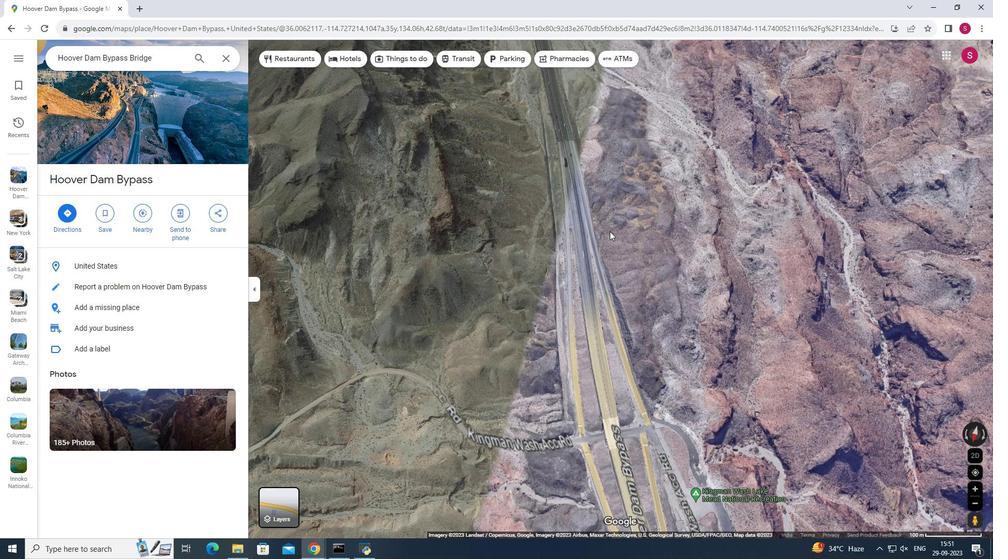 
Action: Mouse moved to (625, 344)
Screenshot: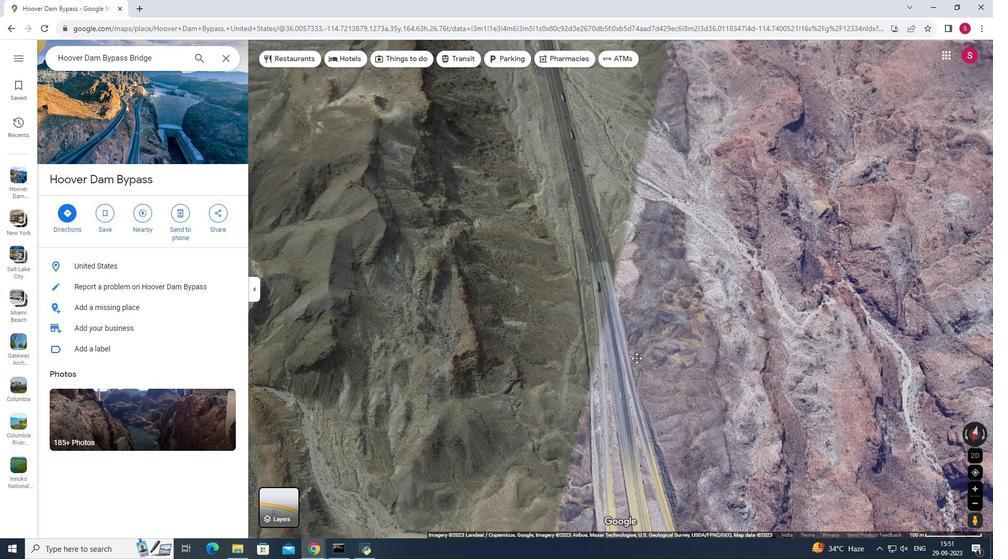 
Action: Mouse pressed left at (625, 344)
Screenshot: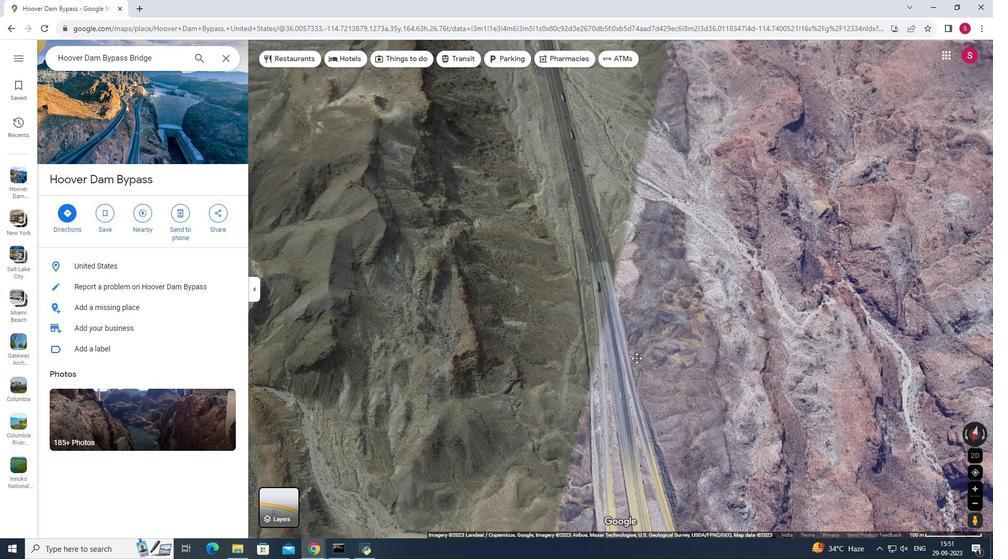 
Action: Mouse moved to (609, 300)
Screenshot: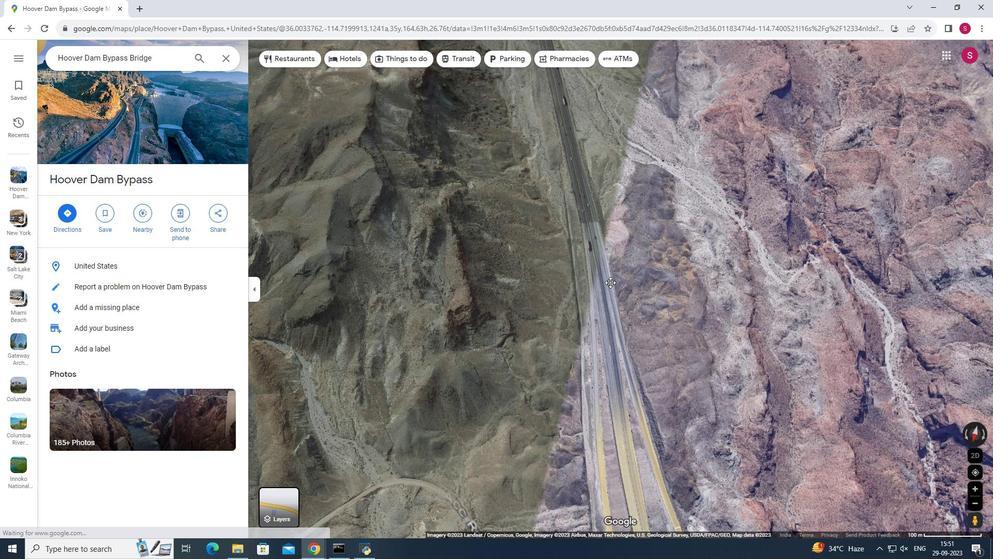 
Action: Mouse pressed left at (609, 300)
Screenshot: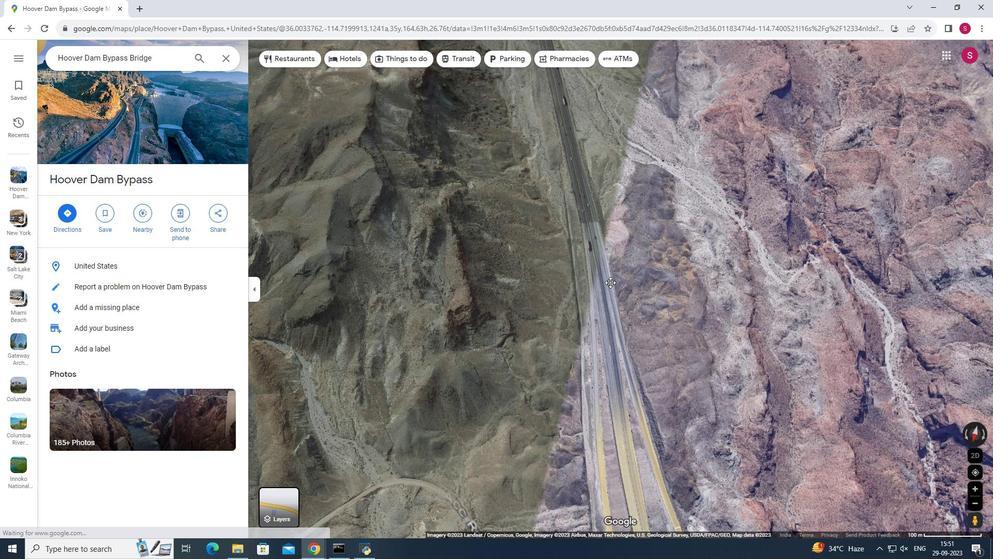 
Action: Mouse moved to (699, 377)
Screenshot: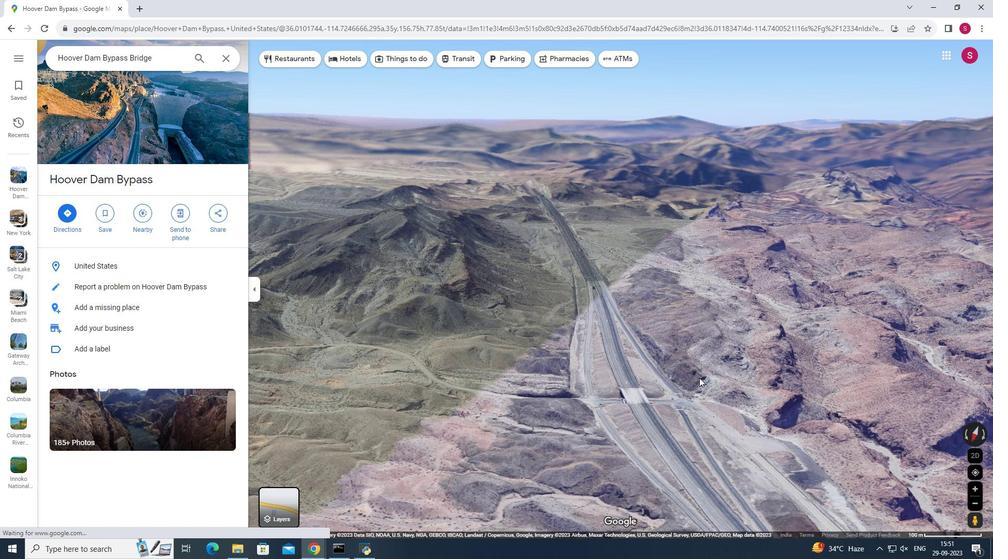
Action: Mouse pressed left at (699, 377)
Screenshot: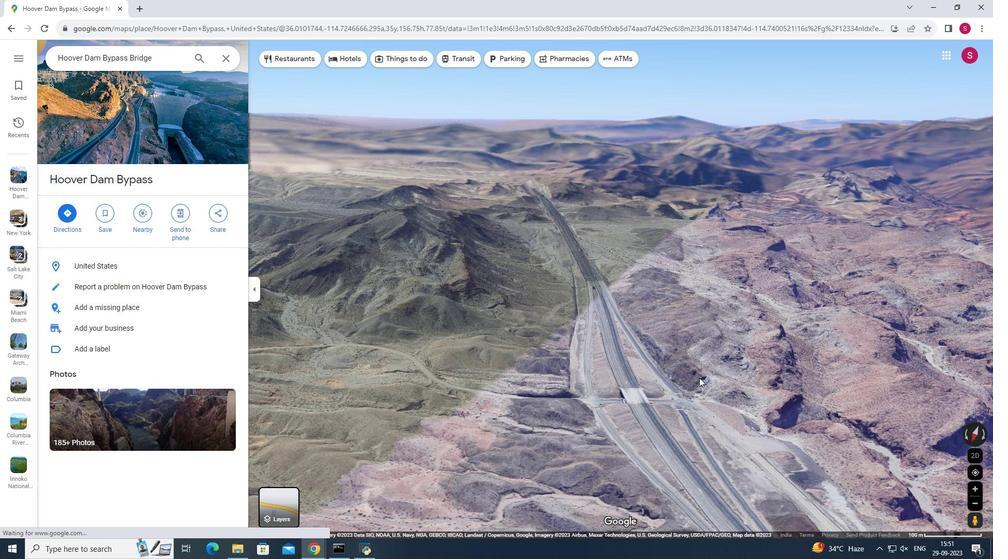 
Action: Mouse moved to (646, 378)
Screenshot: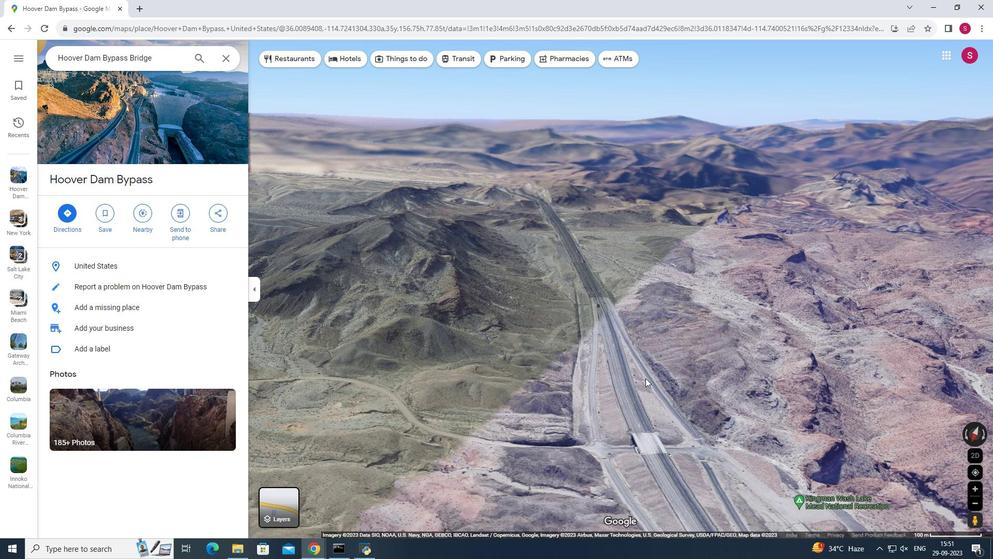 
Action: Mouse scrolled (646, 377) with delta (0, 0)
Screenshot: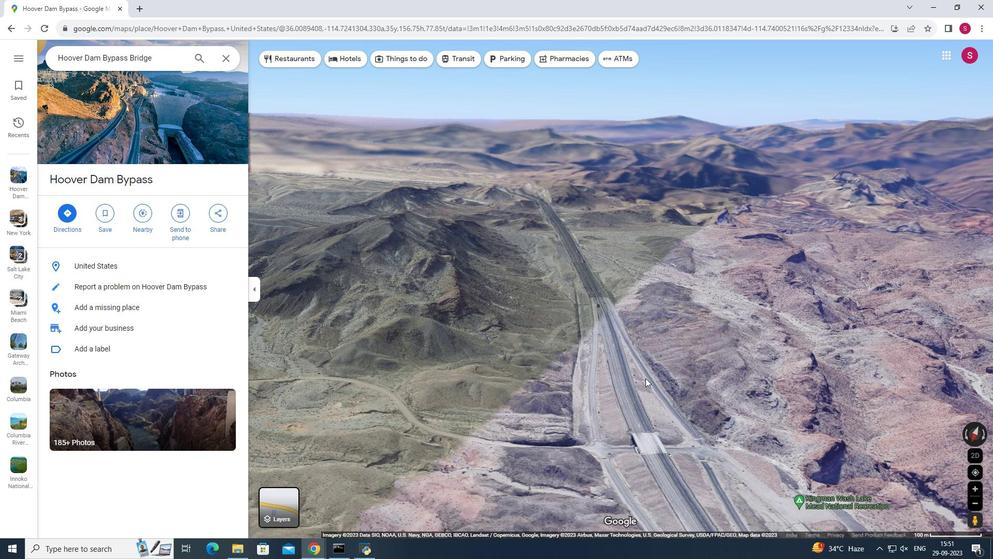 
Action: Mouse scrolled (646, 377) with delta (0, 0)
Screenshot: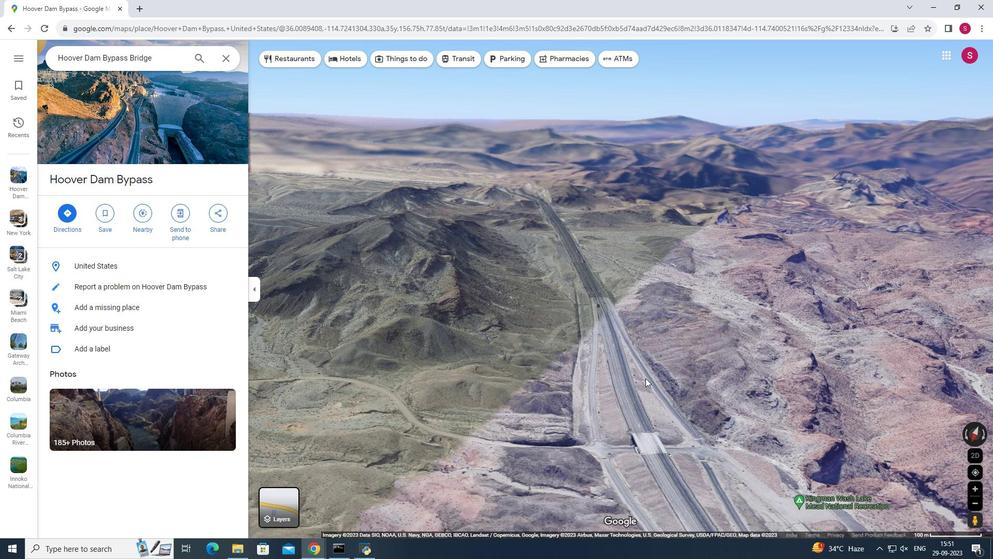 
Action: Mouse scrolled (646, 377) with delta (0, 0)
Screenshot: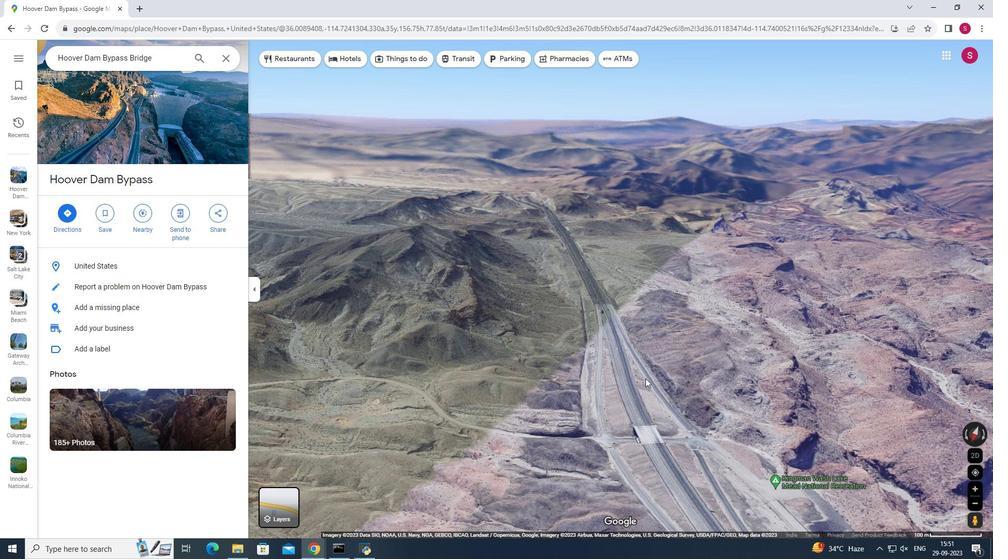 
Action: Mouse scrolled (646, 377) with delta (0, 0)
Screenshot: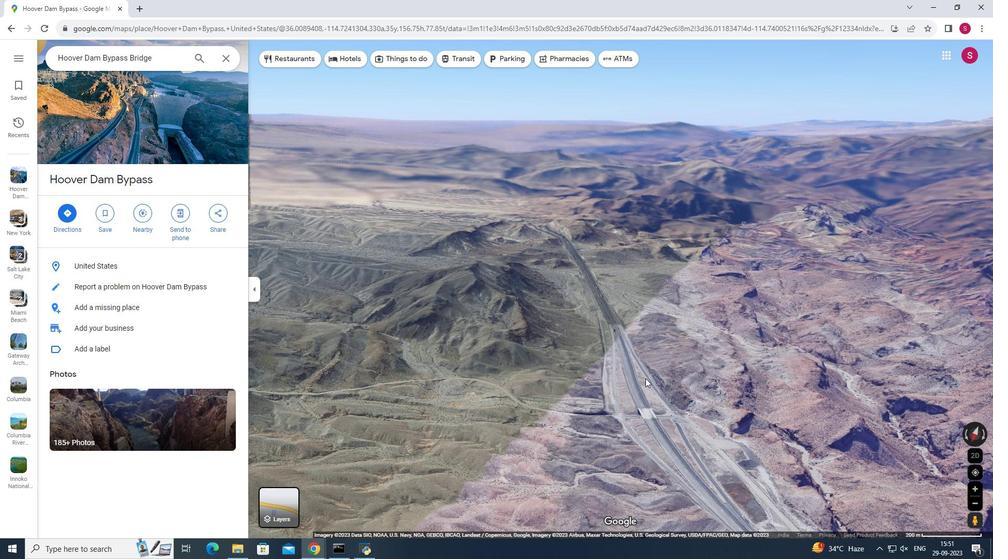 
Action: Mouse moved to (645, 378)
Screenshot: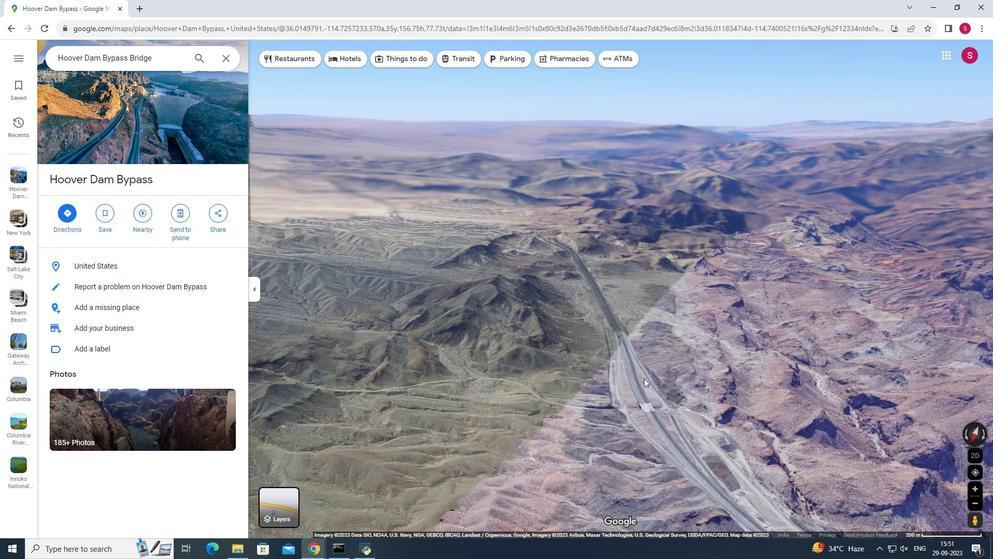 
Action: Mouse scrolled (645, 377) with delta (0, 0)
Screenshot: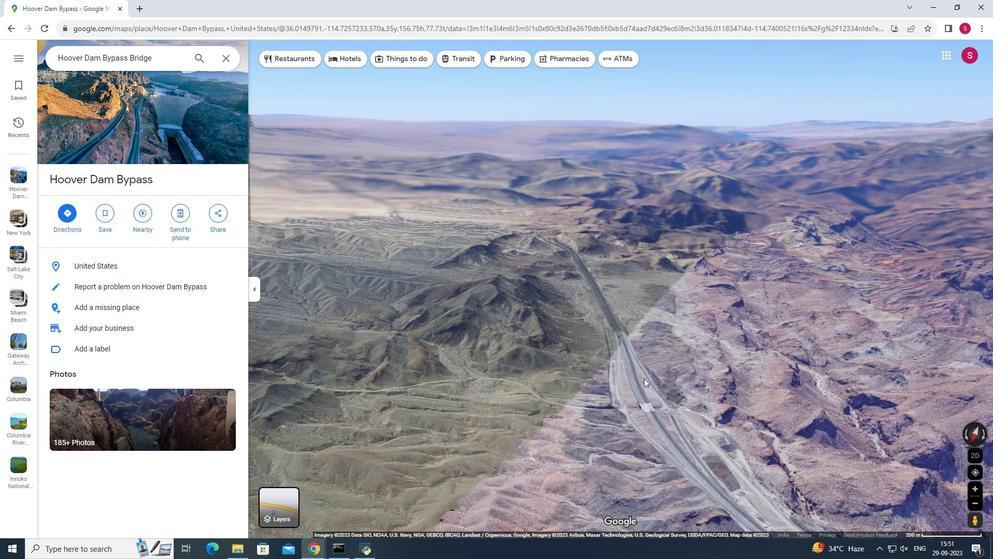 
Action: Mouse moved to (672, 398)
Screenshot: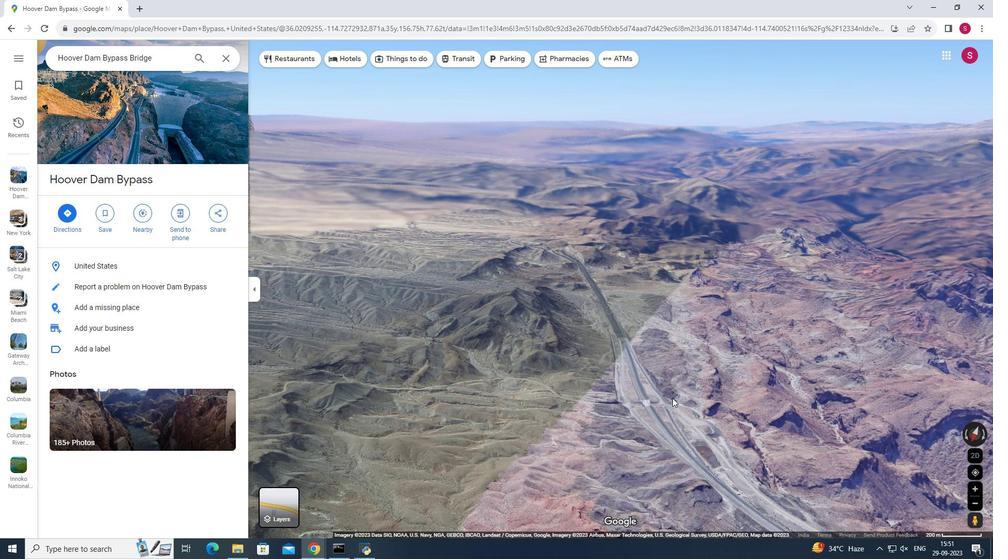
Action: Mouse pressed left at (672, 398)
Screenshot: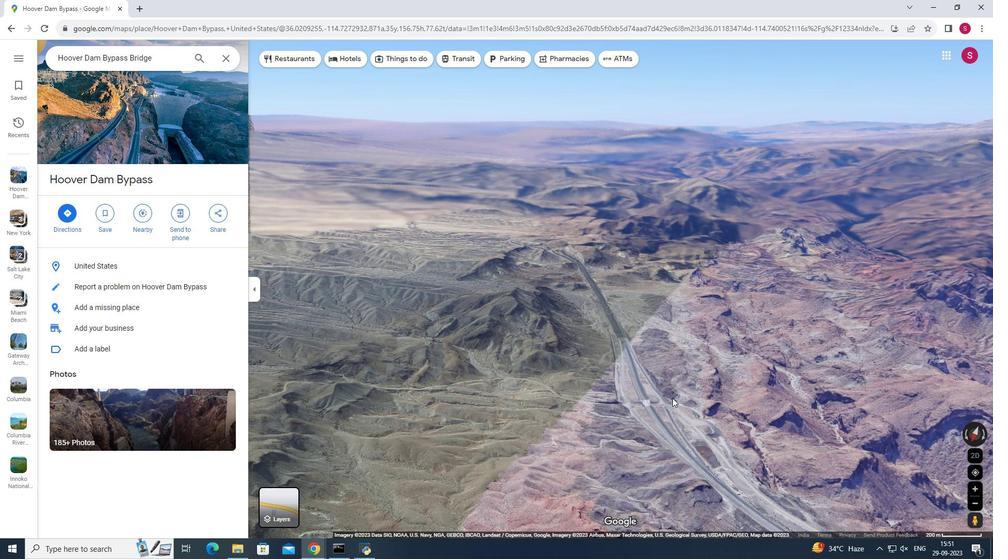 
Action: Mouse moved to (585, 318)
Screenshot: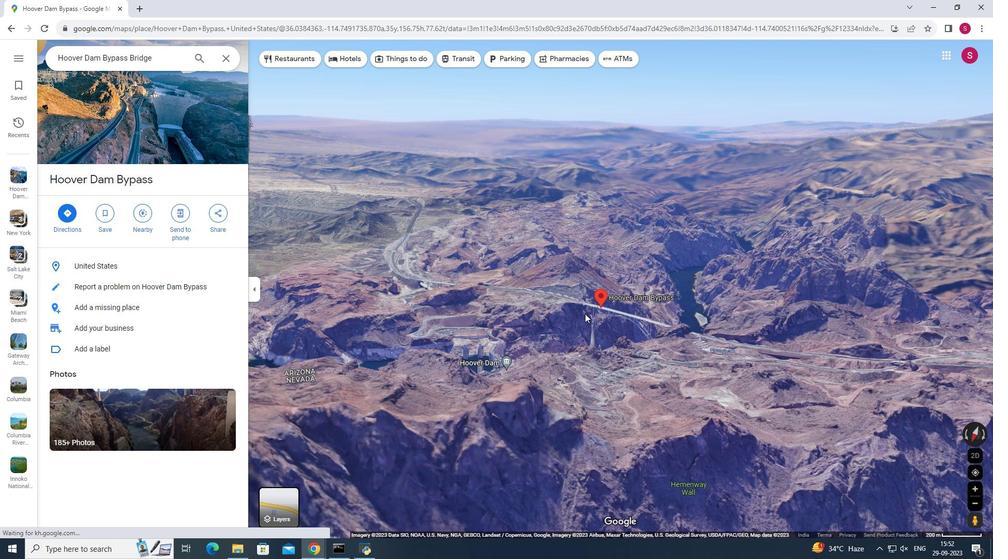 
Action: Mouse pressed left at (585, 318)
Screenshot: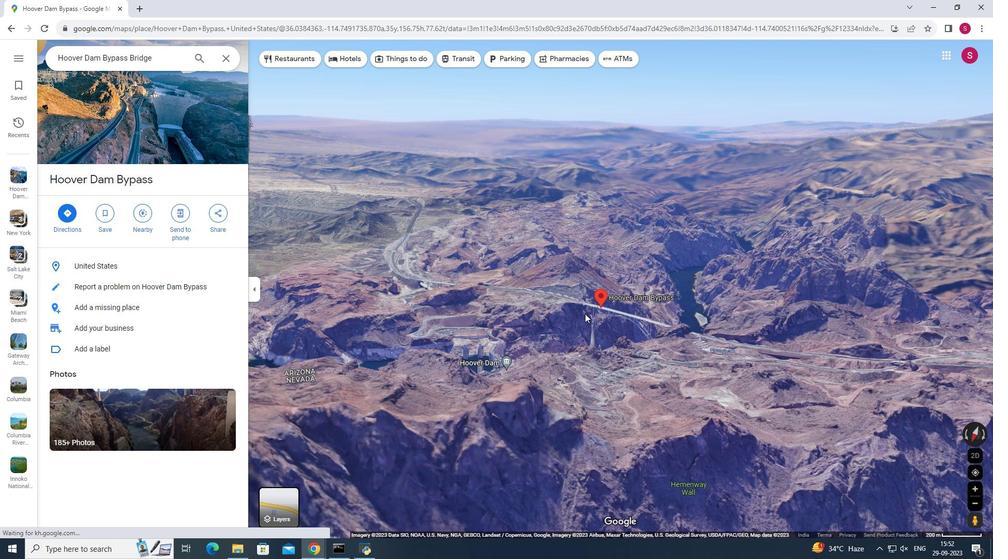 
Action: Mouse moved to (635, 356)
Screenshot: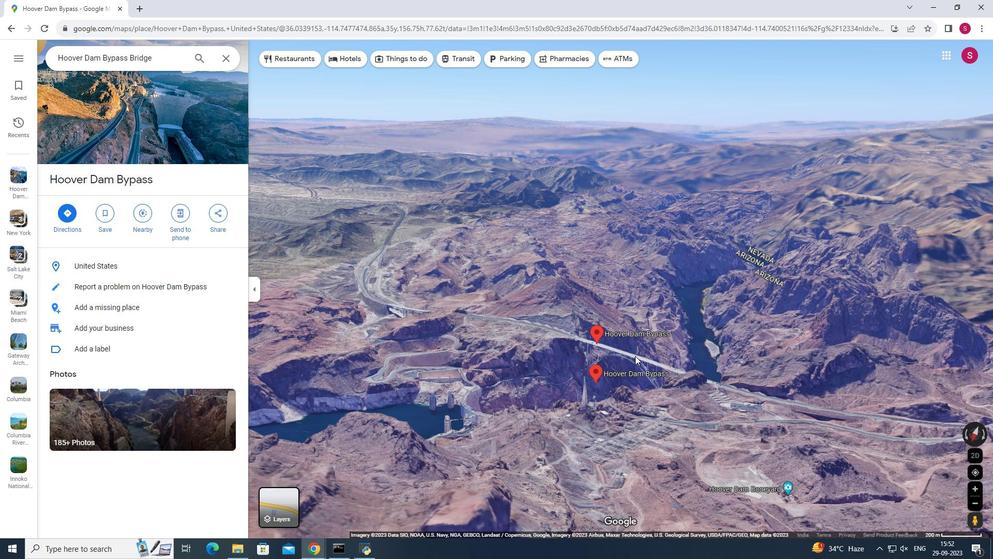
